 Task: Manage the "Account management" page setting.
Action: Mouse moved to (1241, 85)
Screenshot: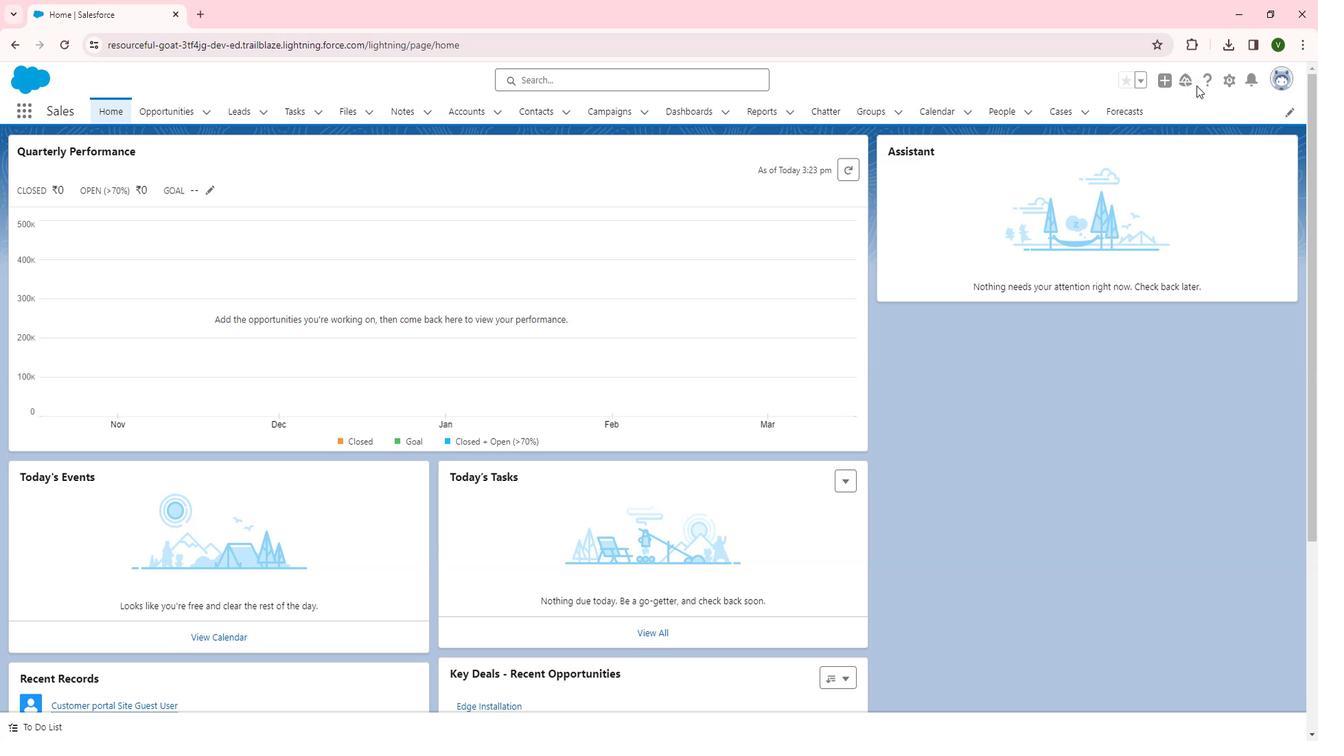 
Action: Mouse pressed left at (1241, 85)
Screenshot: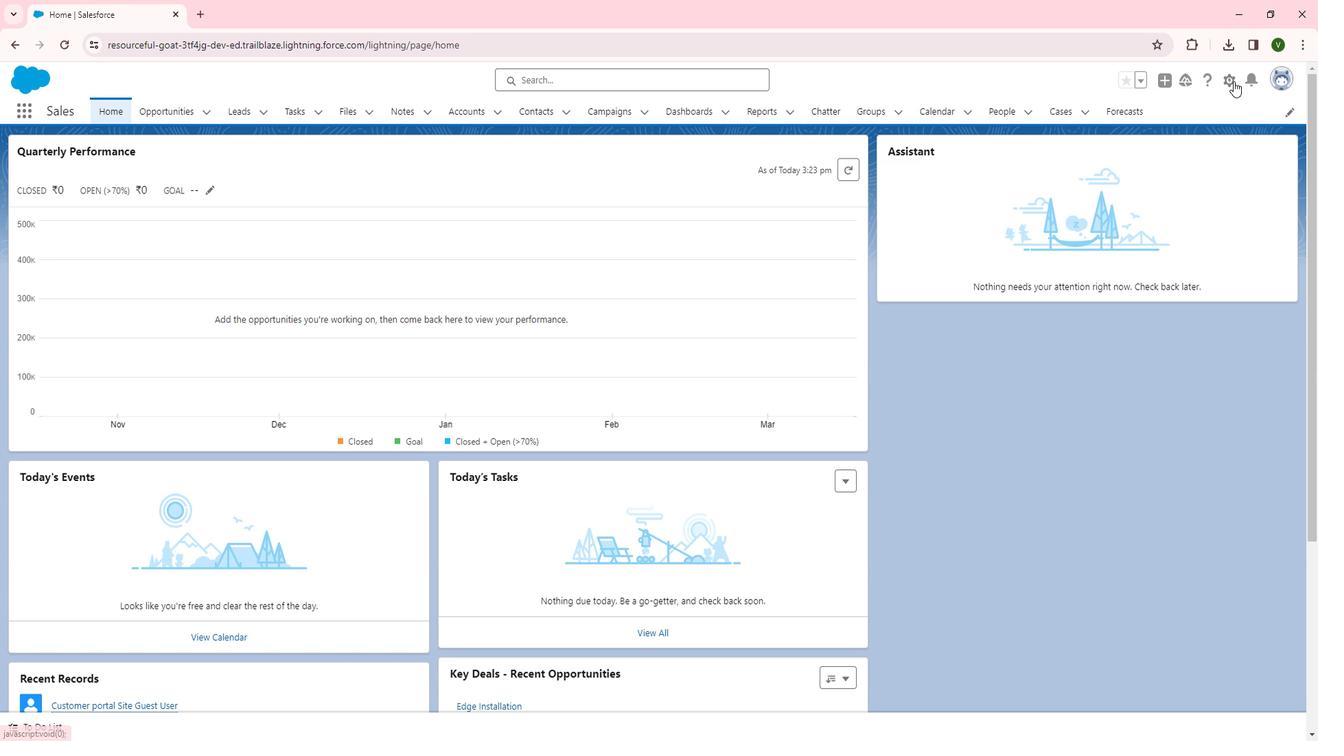 
Action: Mouse moved to (1210, 127)
Screenshot: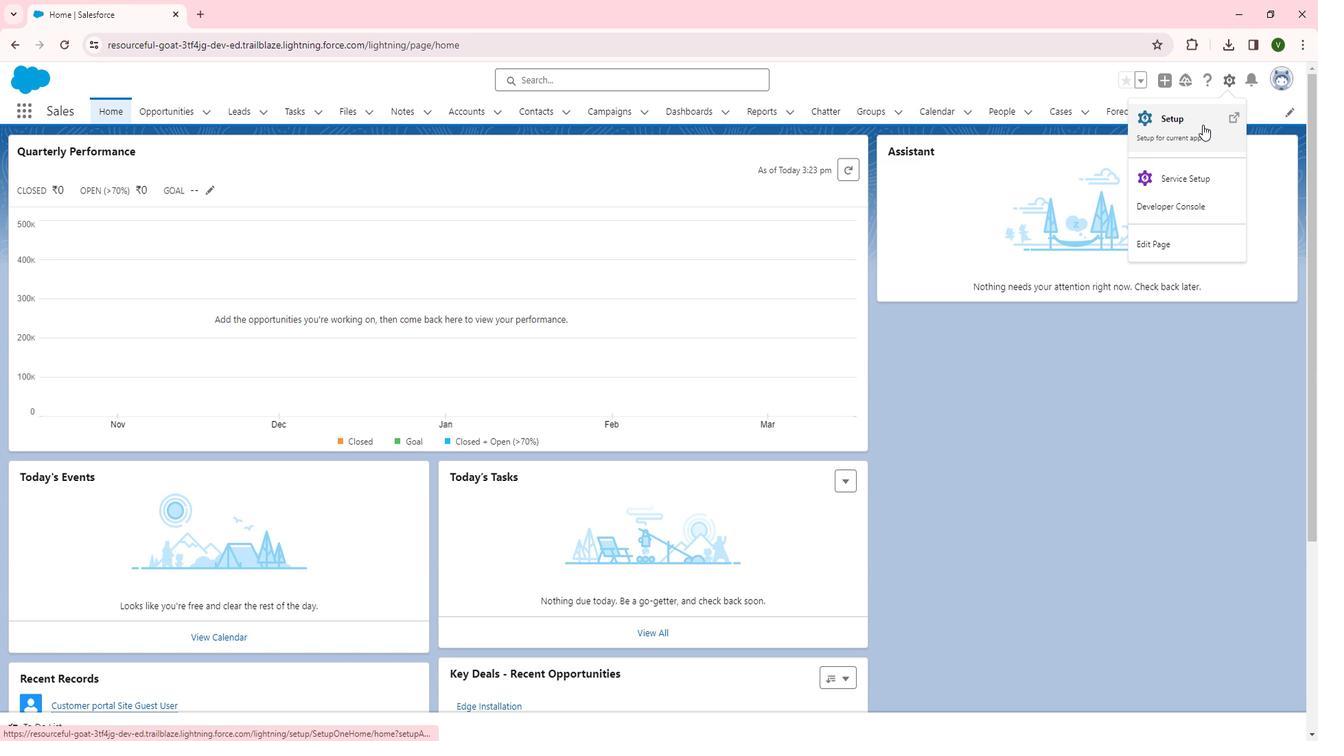 
Action: Mouse pressed left at (1210, 127)
Screenshot: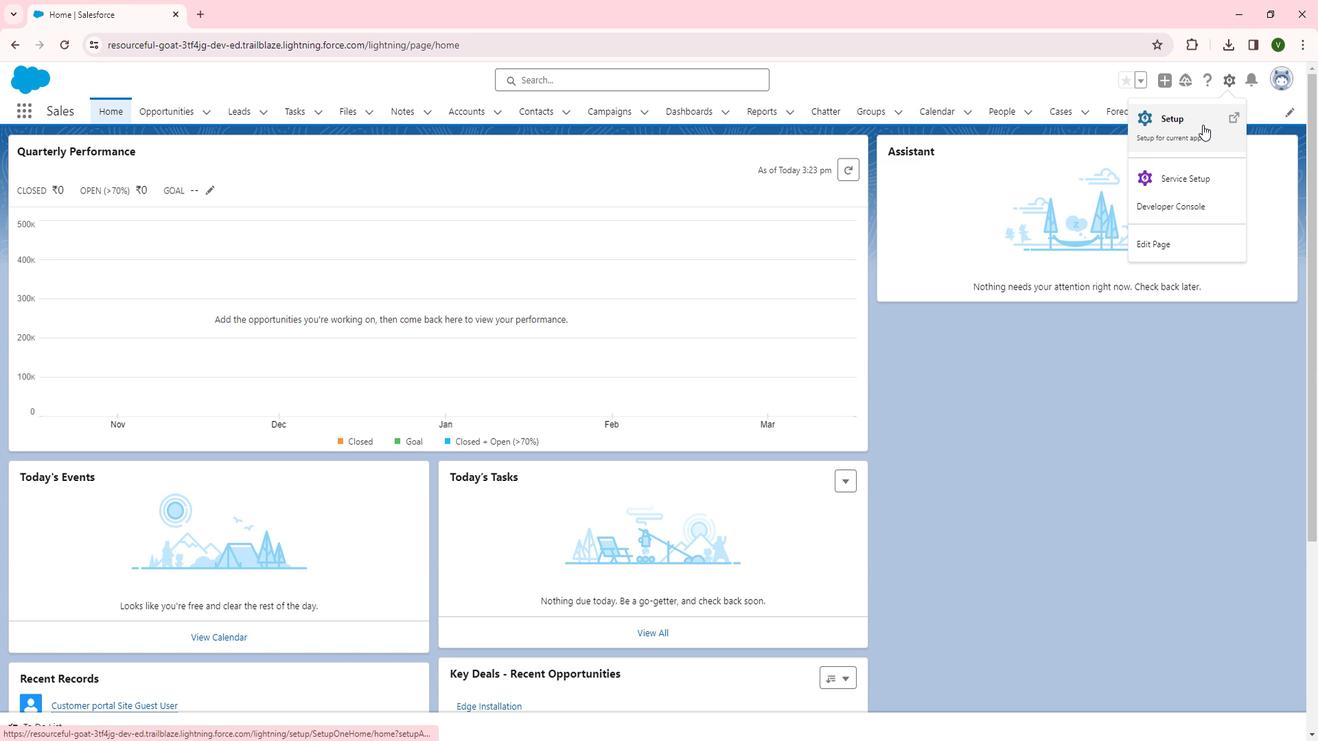 
Action: Mouse moved to (72, 436)
Screenshot: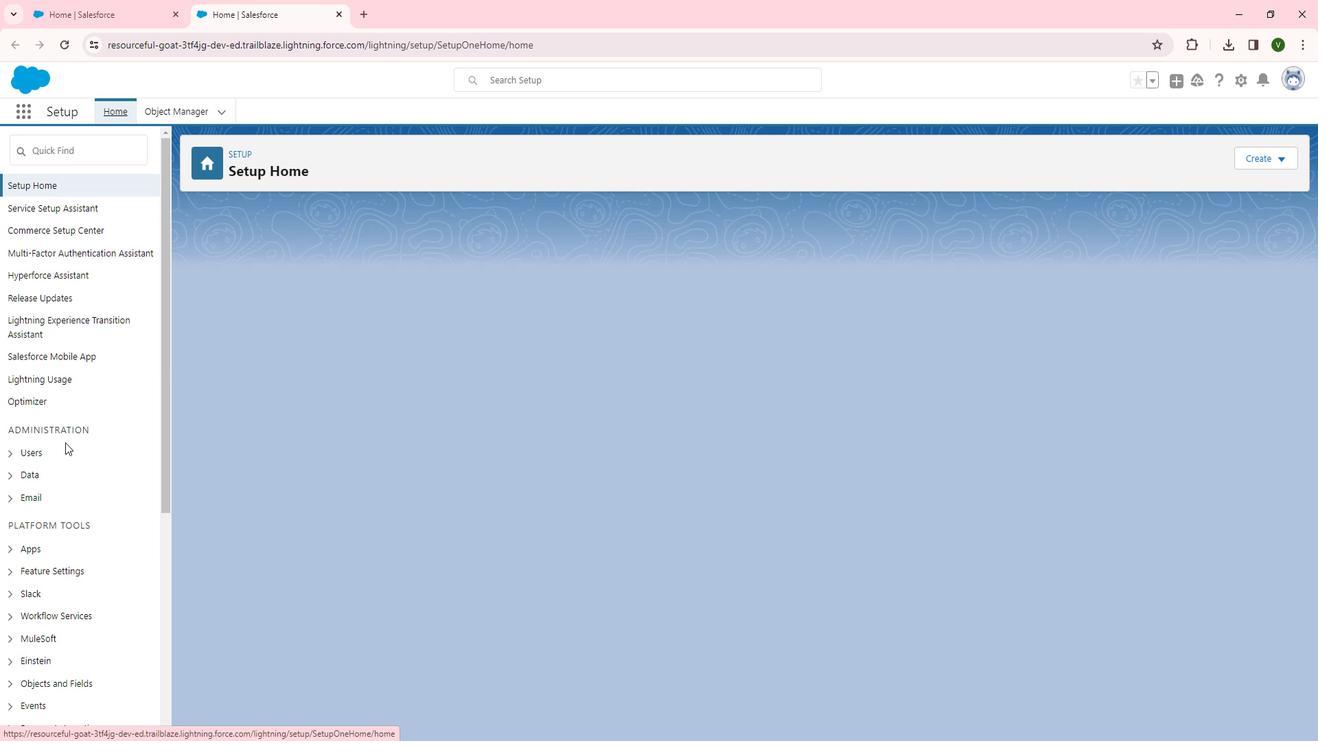 
Action: Mouse scrolled (72, 435) with delta (0, 0)
Screenshot: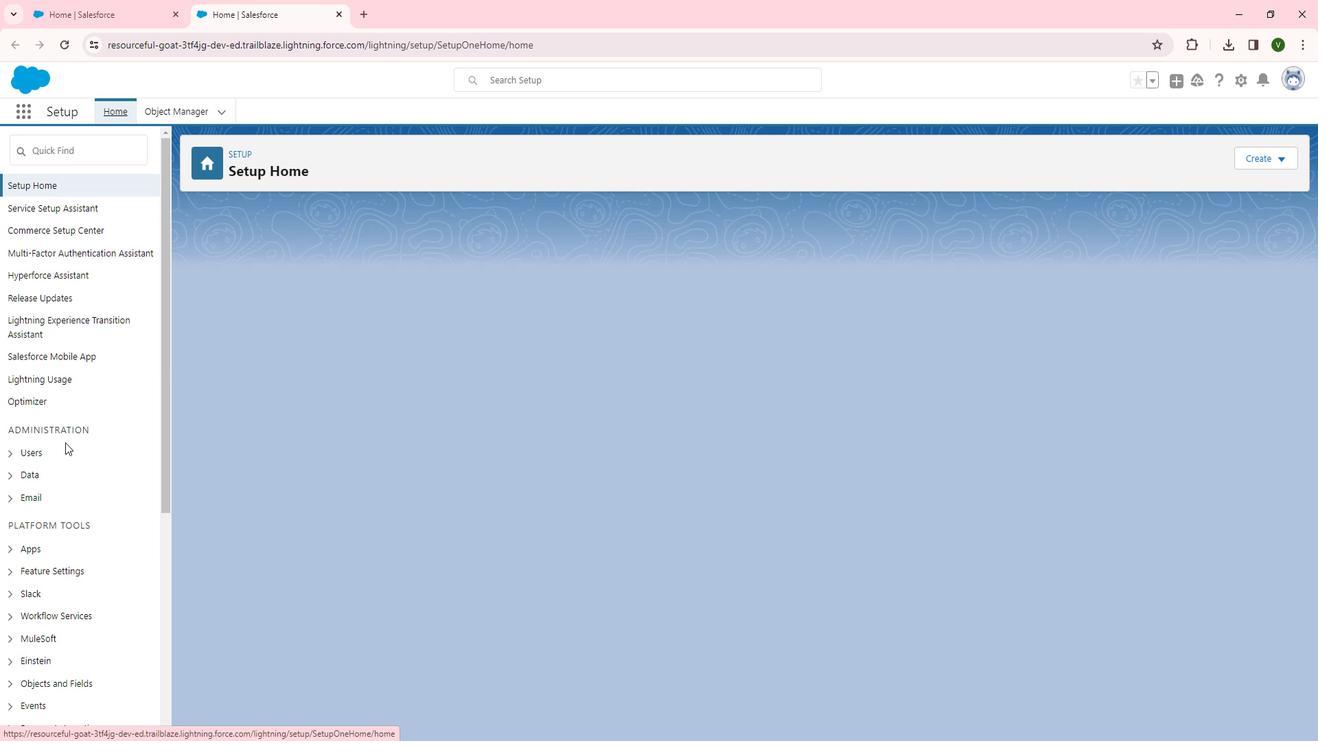 
Action: Mouse scrolled (72, 435) with delta (0, 0)
Screenshot: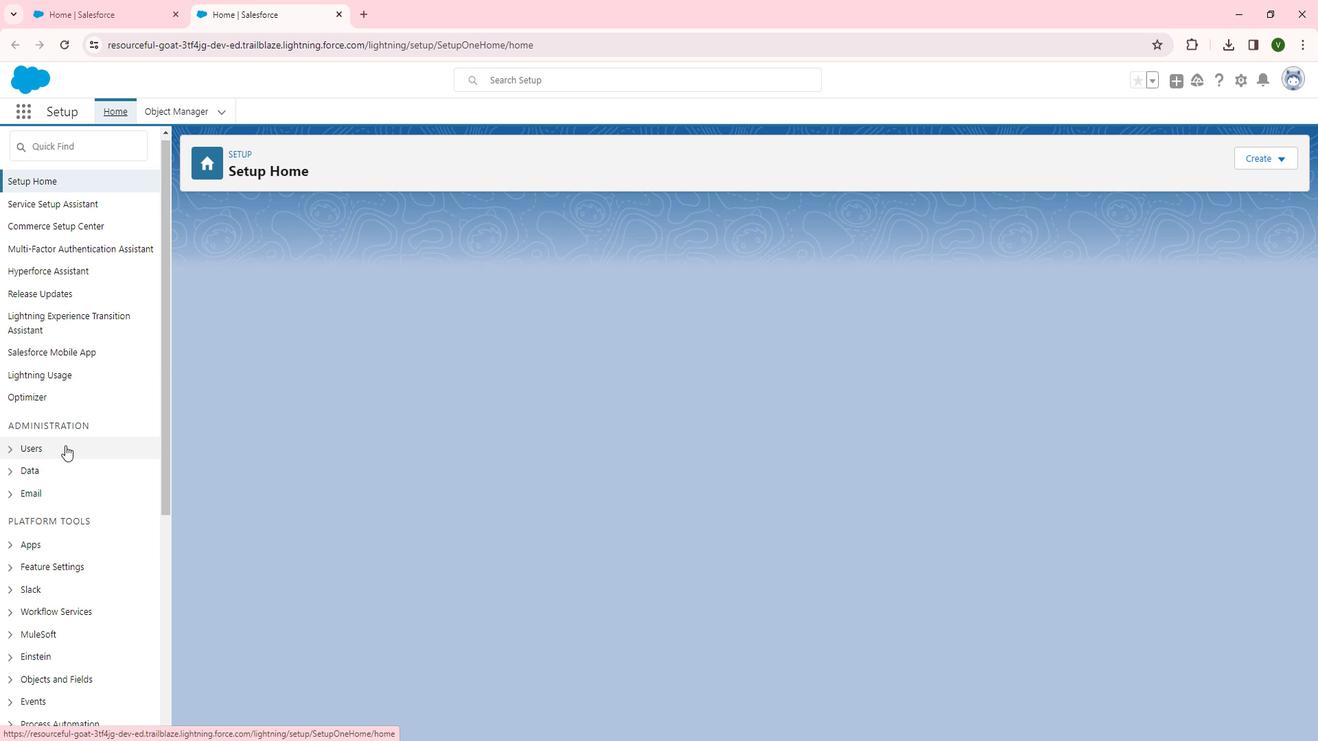
Action: Mouse scrolled (72, 435) with delta (0, 0)
Screenshot: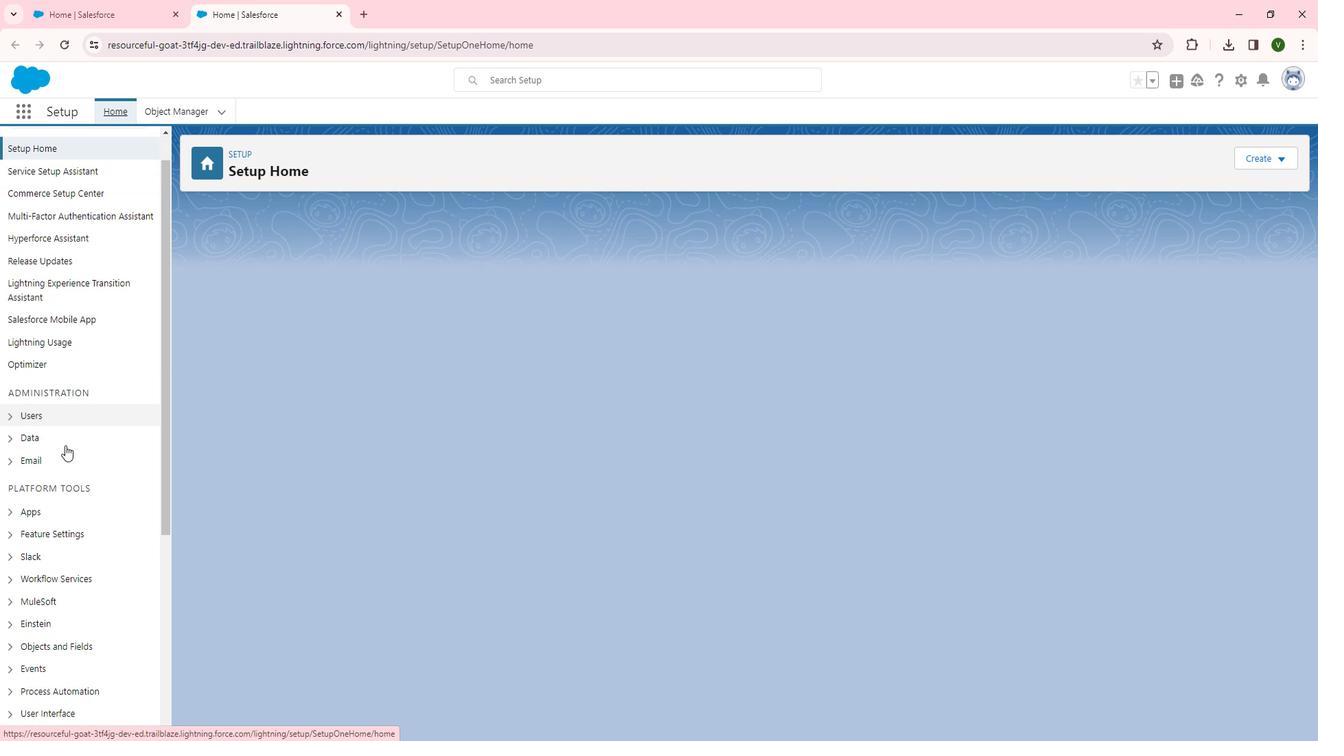 
Action: Mouse moved to (56, 351)
Screenshot: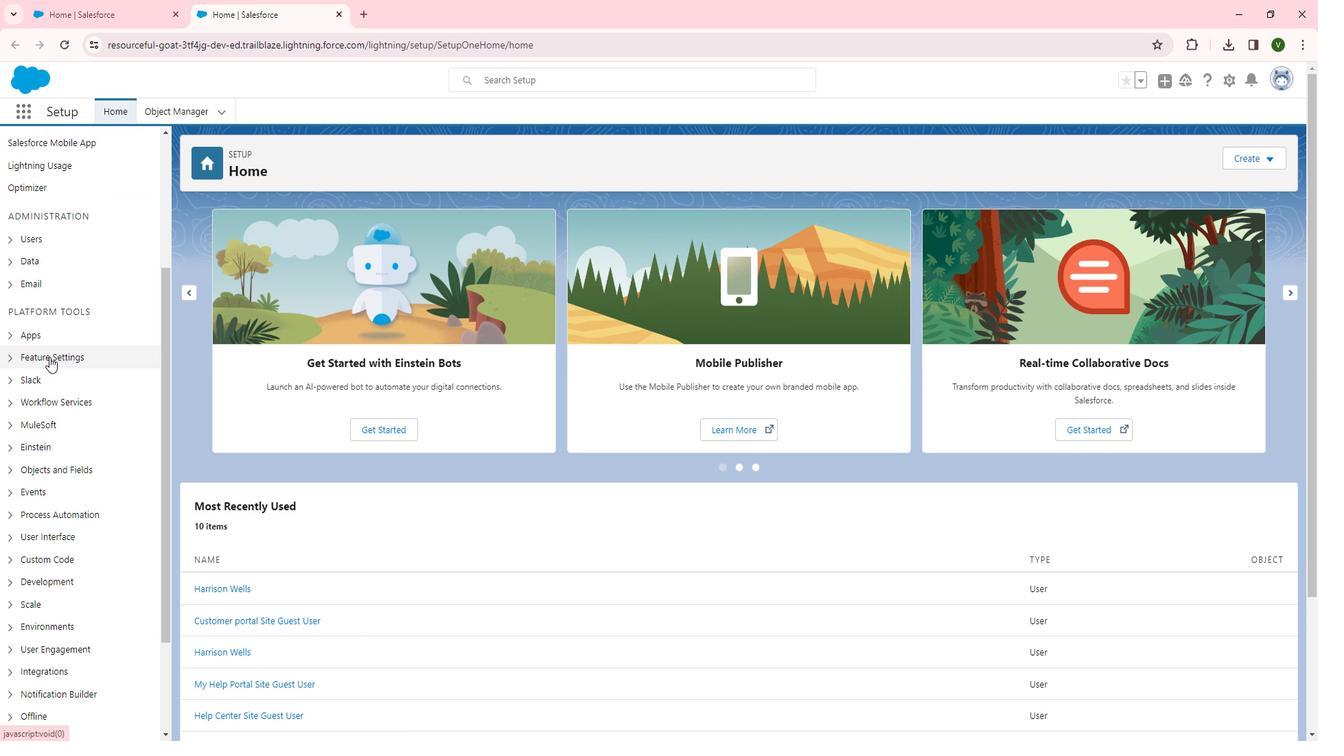 
Action: Mouse pressed left at (56, 351)
Screenshot: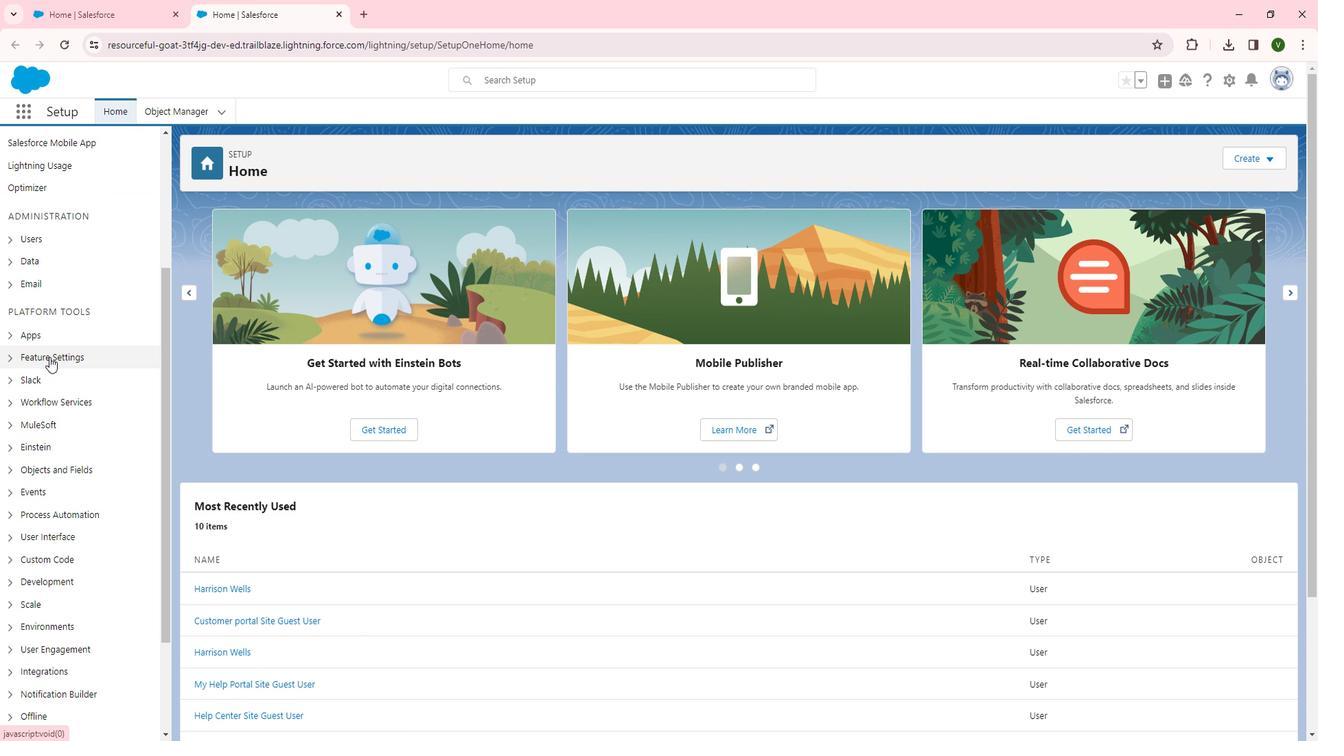 
Action: Mouse moved to (97, 407)
Screenshot: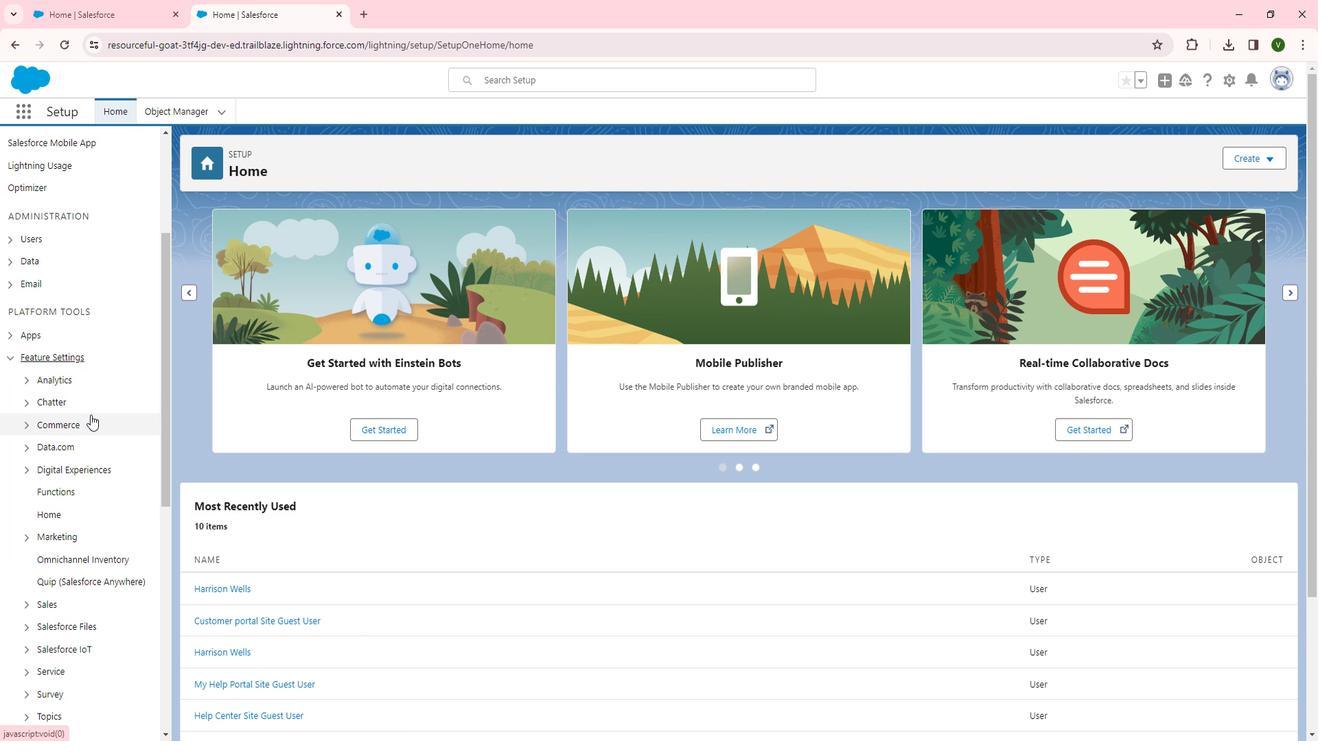 
Action: Mouse scrolled (97, 406) with delta (0, 0)
Screenshot: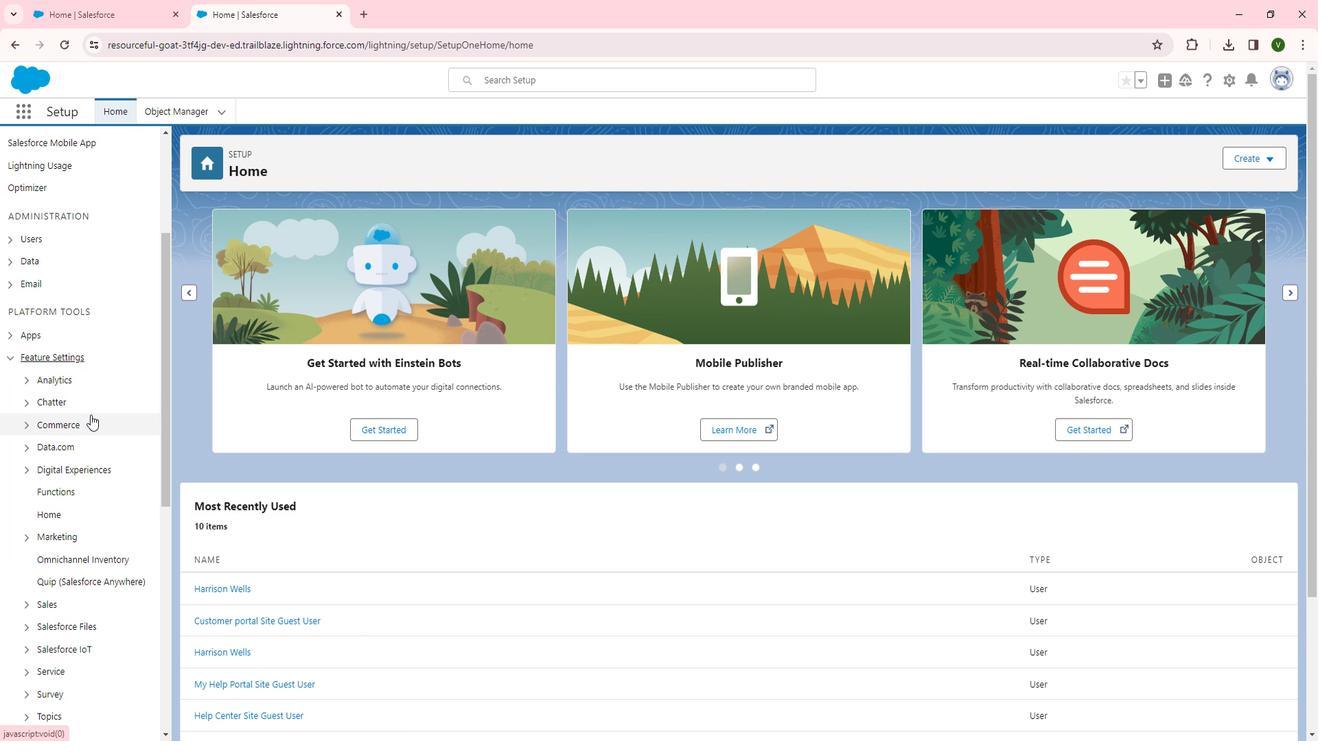 
Action: Mouse scrolled (97, 406) with delta (0, 0)
Screenshot: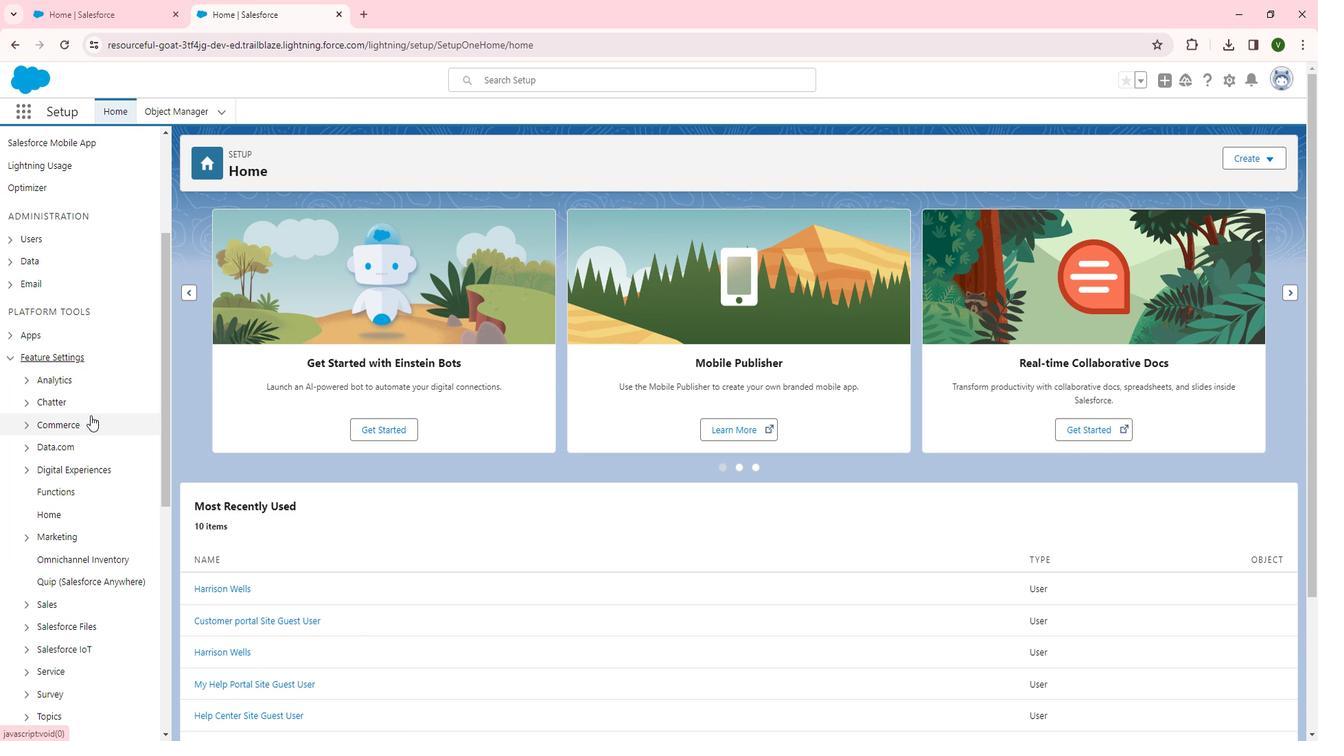 
Action: Mouse moved to (87, 324)
Screenshot: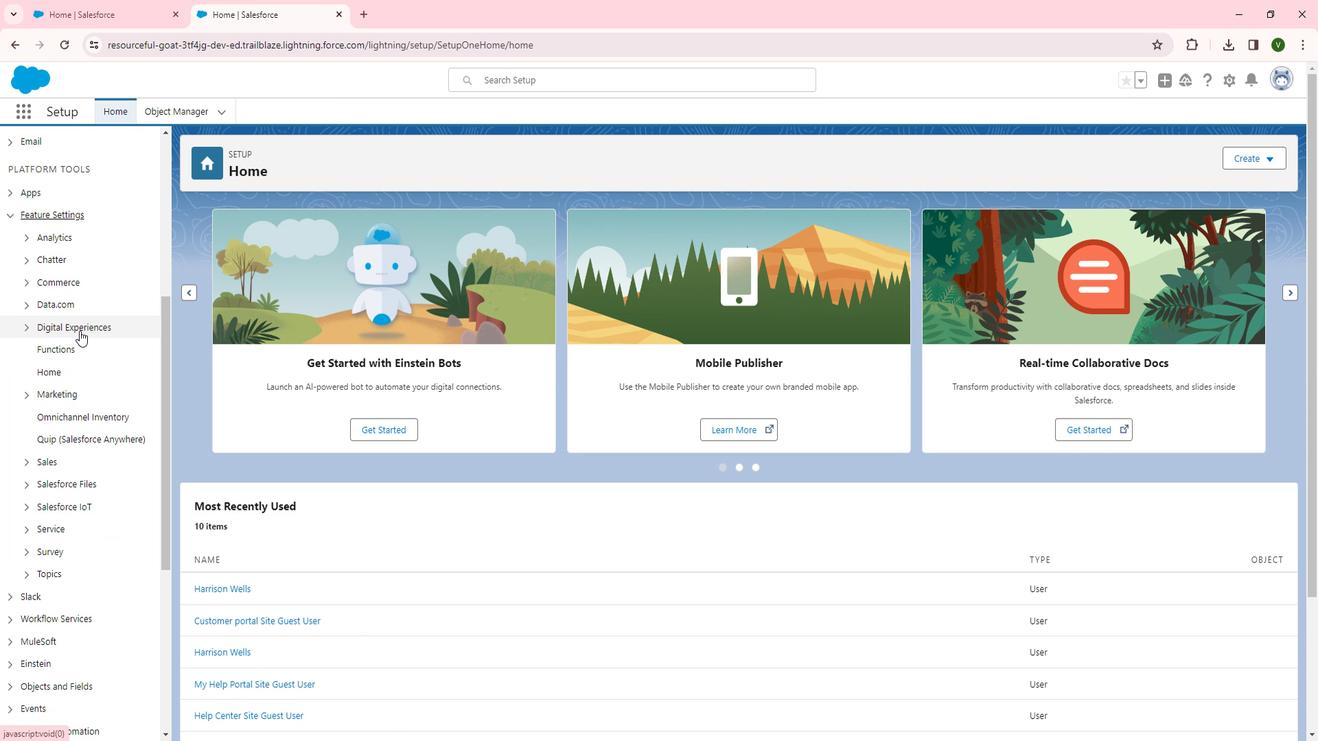 
Action: Mouse pressed left at (87, 324)
Screenshot: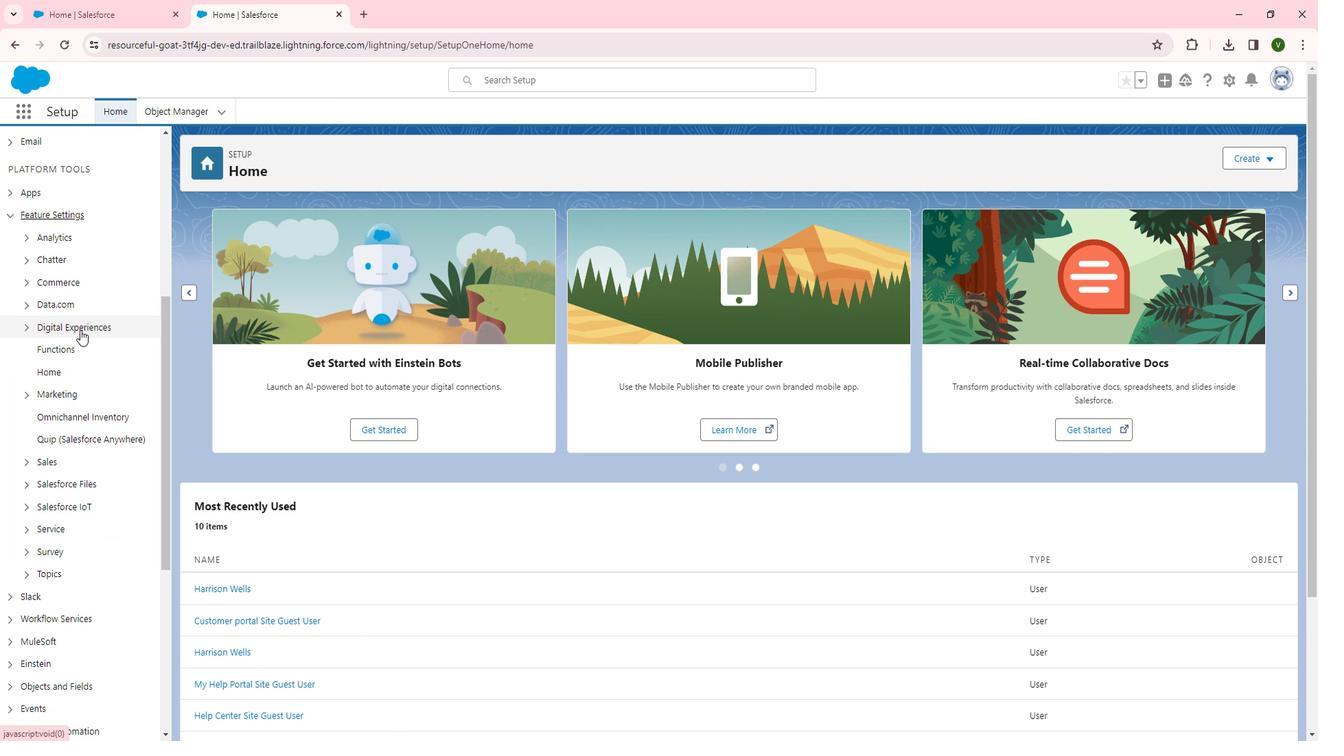 
Action: Mouse moved to (72, 346)
Screenshot: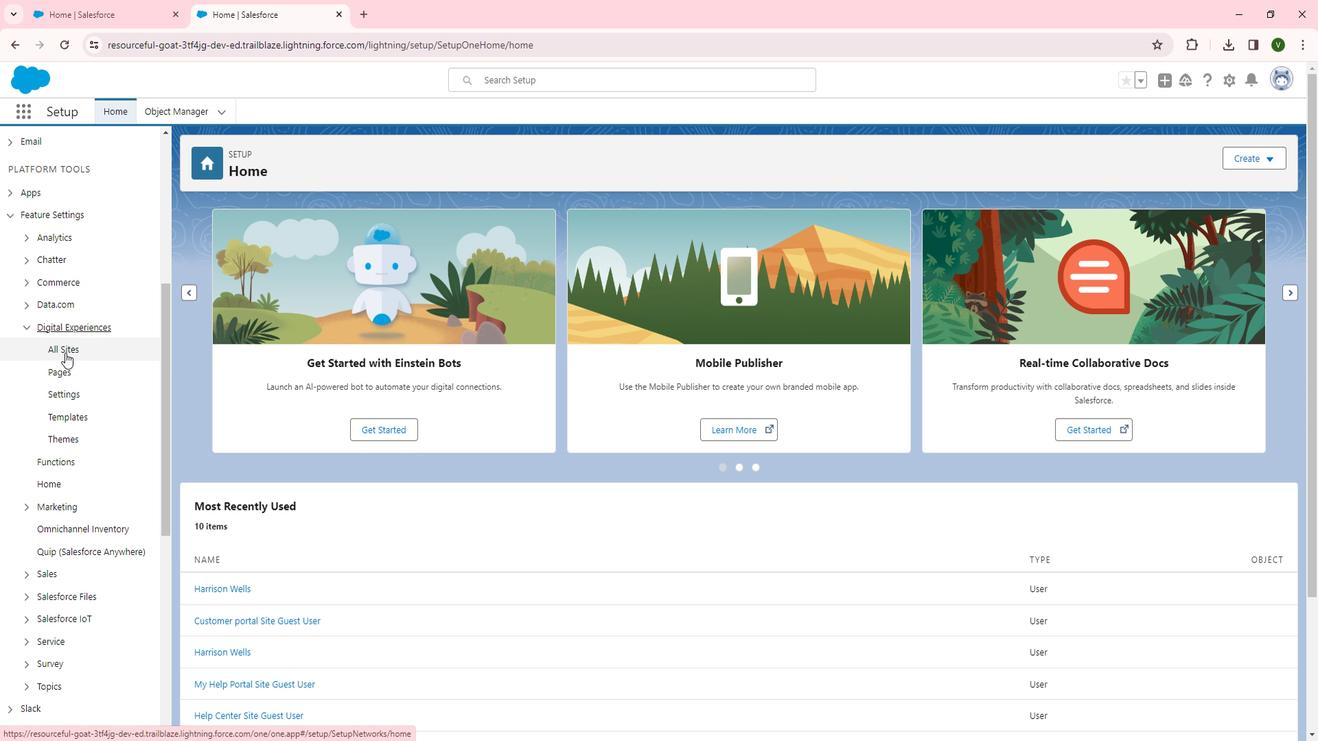
Action: Mouse pressed left at (72, 346)
Screenshot: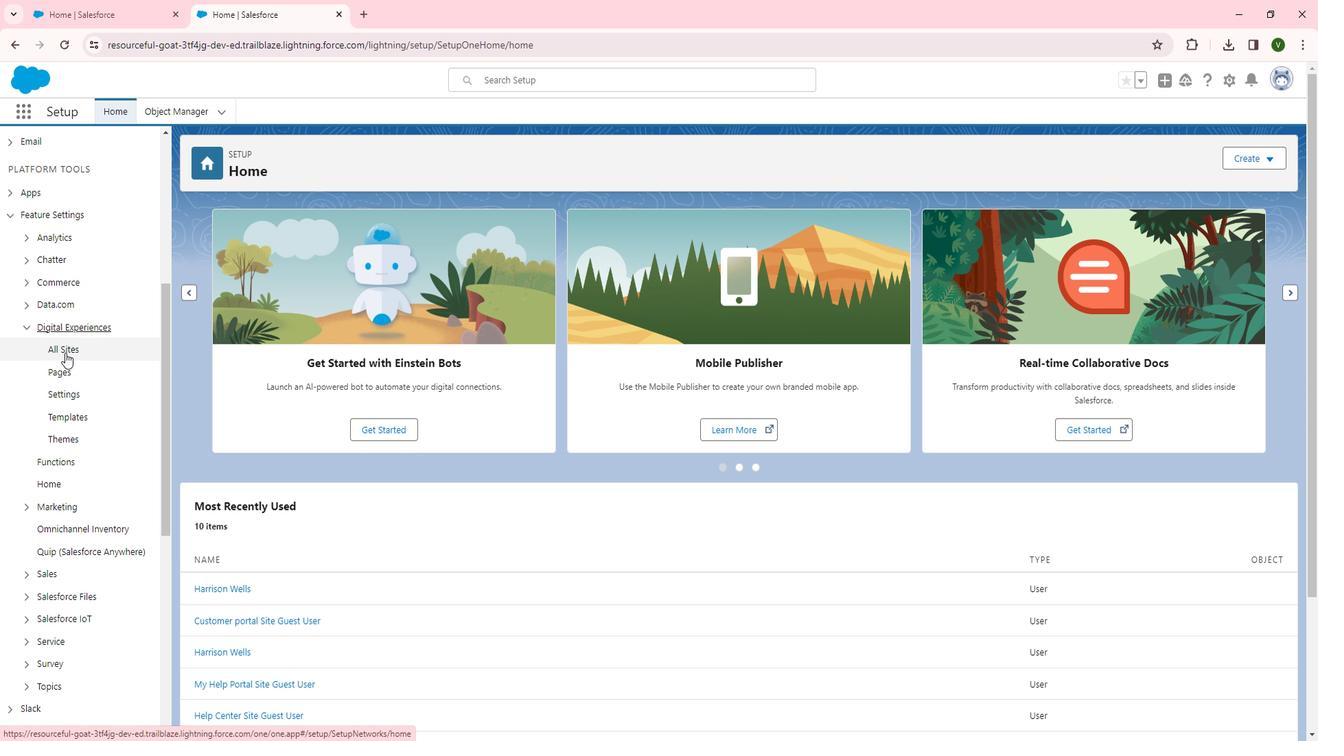 
Action: Mouse moved to (228, 357)
Screenshot: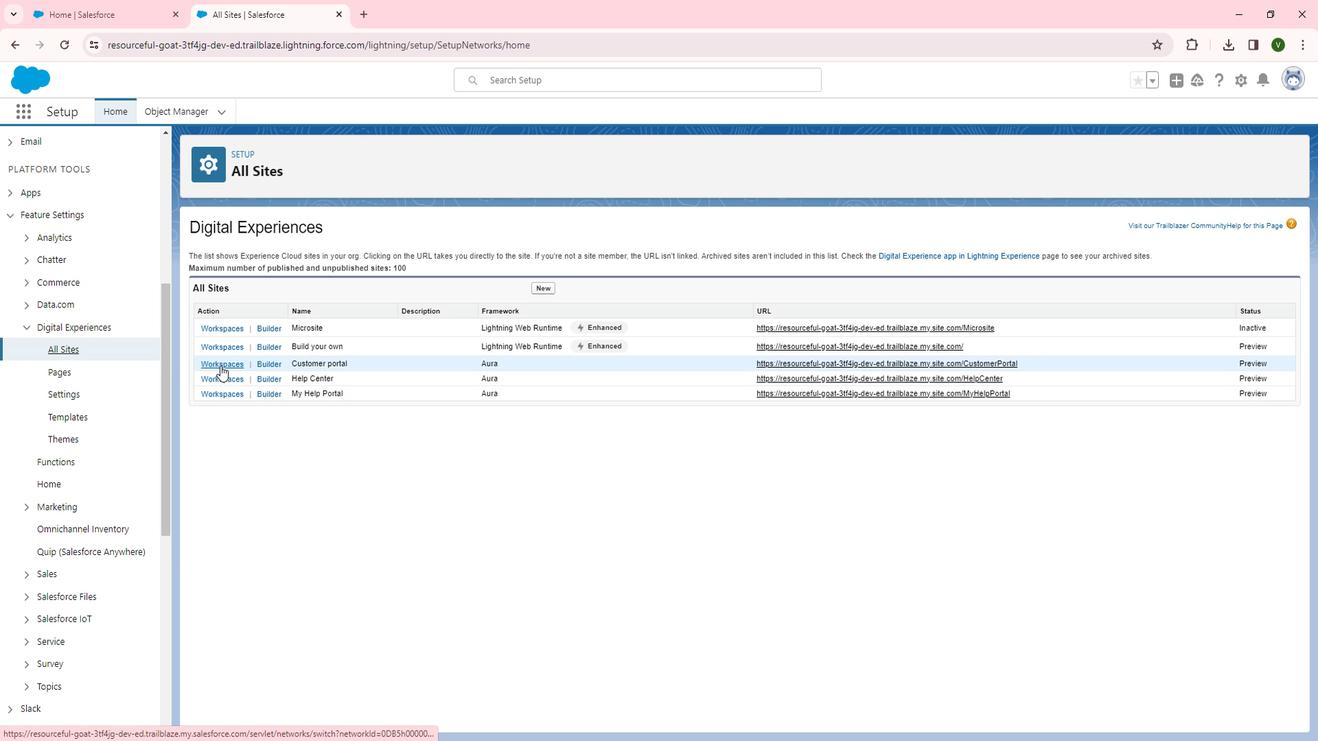 
Action: Mouse pressed left at (228, 357)
Screenshot: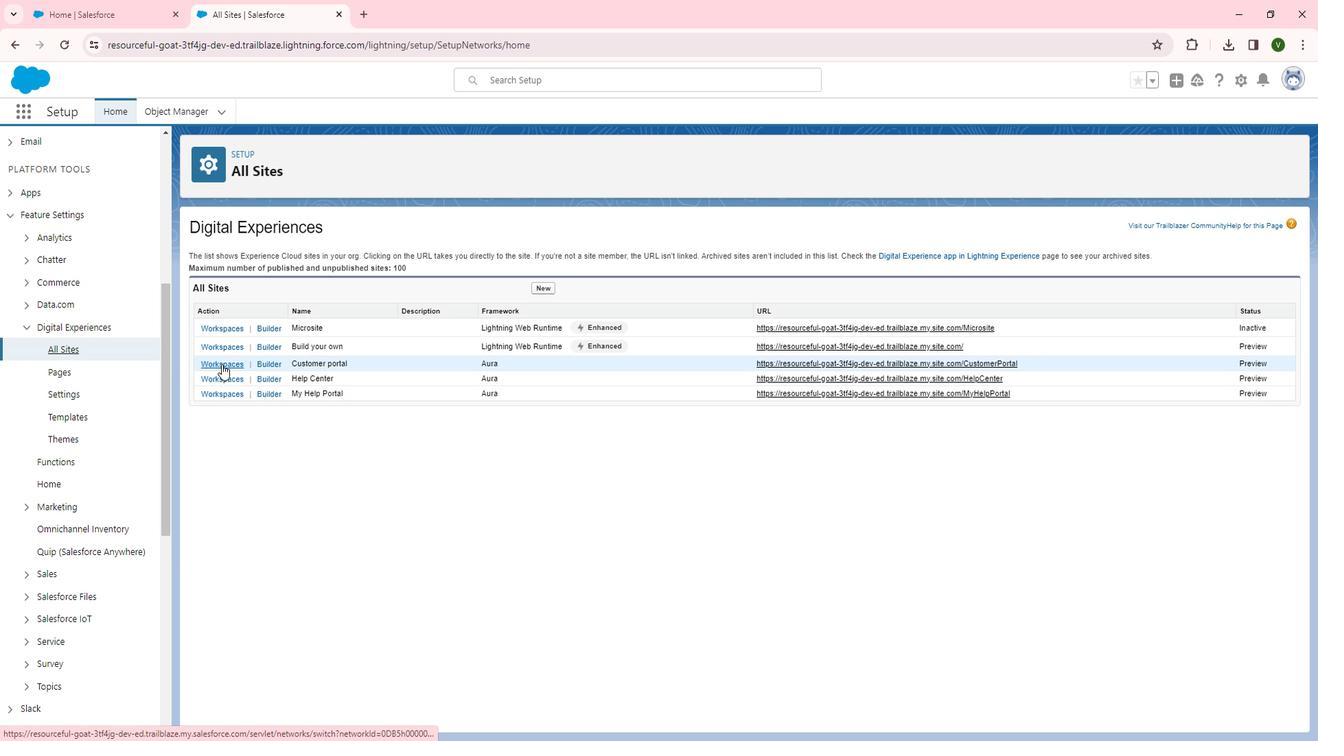 
Action: Mouse moved to (252, 341)
Screenshot: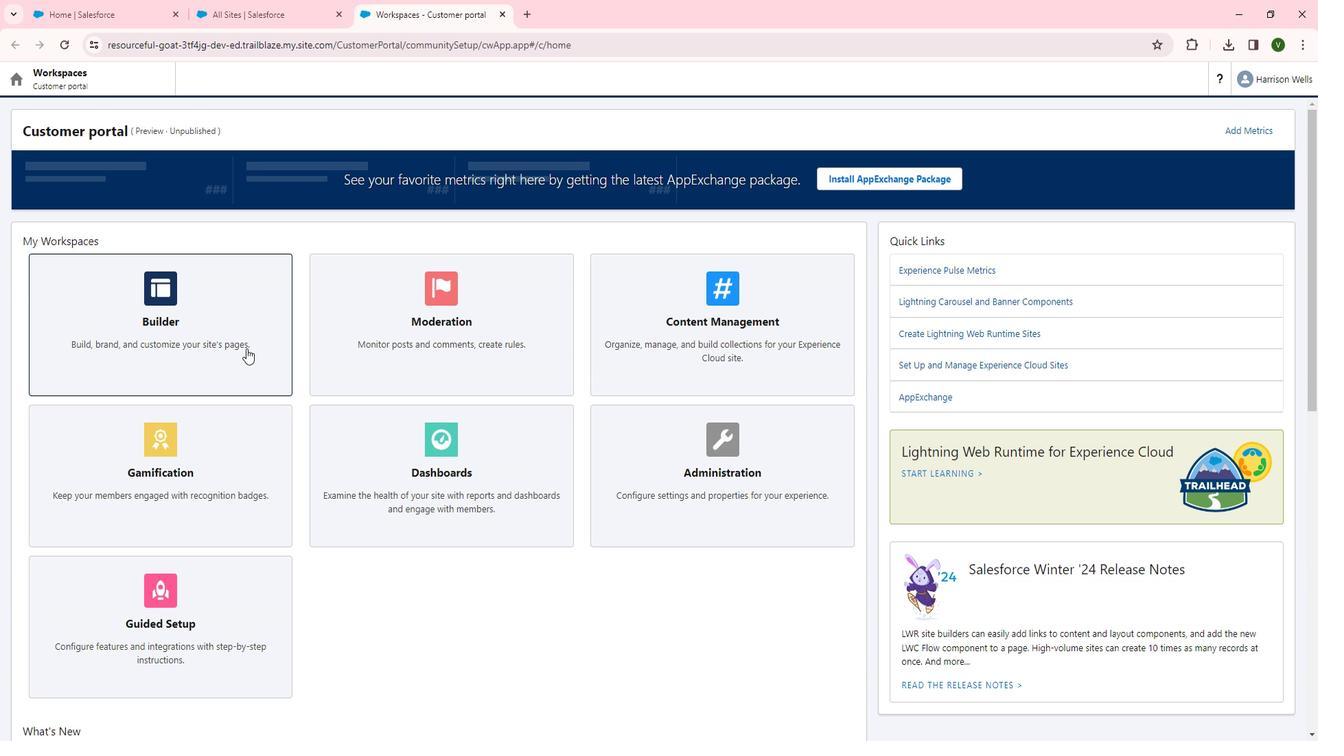 
Action: Mouse pressed left at (252, 341)
Screenshot: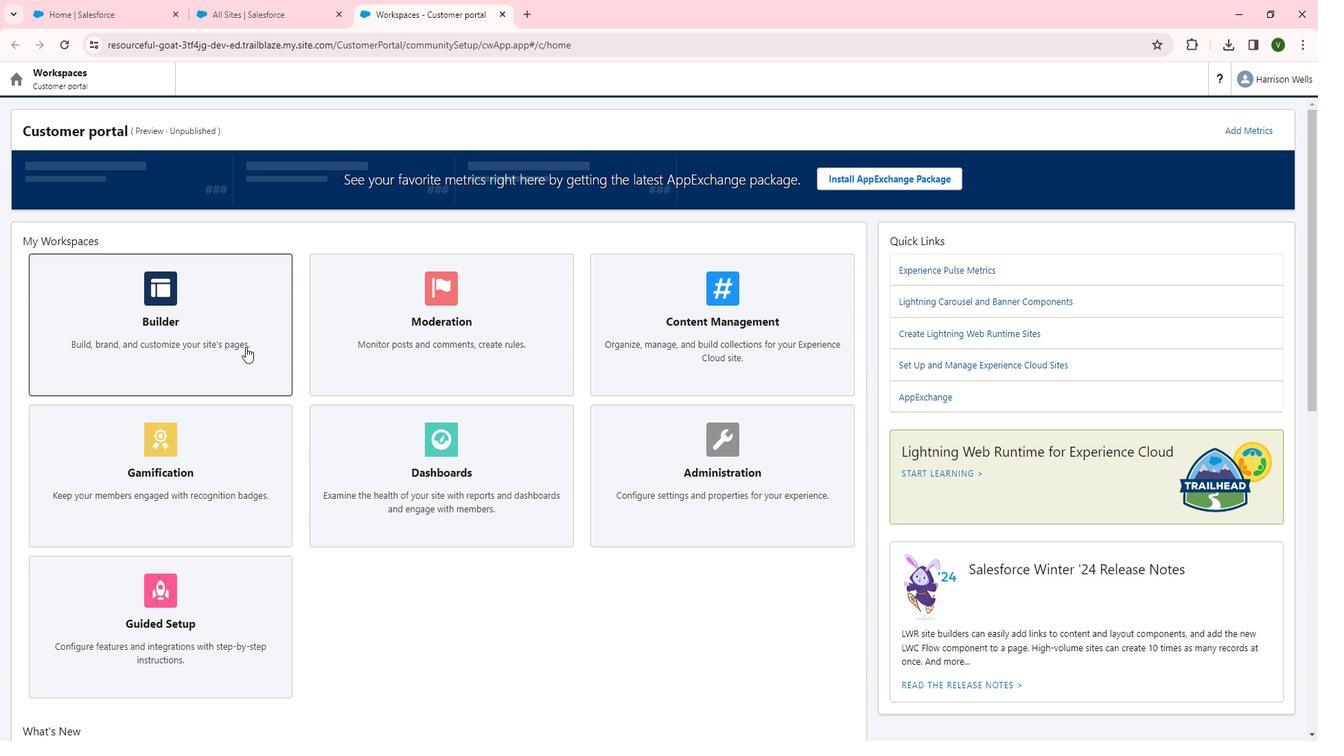 
Action: Mouse moved to (169, 85)
Screenshot: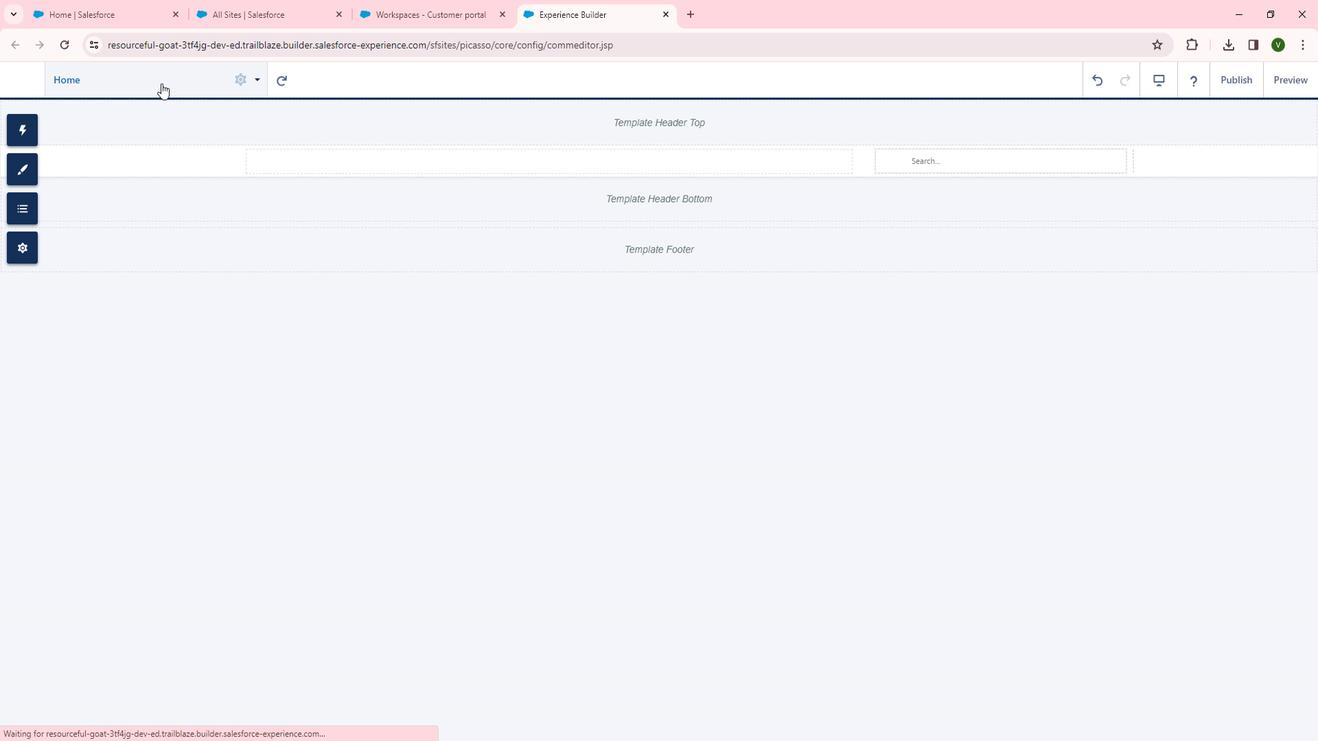 
Action: Mouse pressed left at (169, 85)
Screenshot: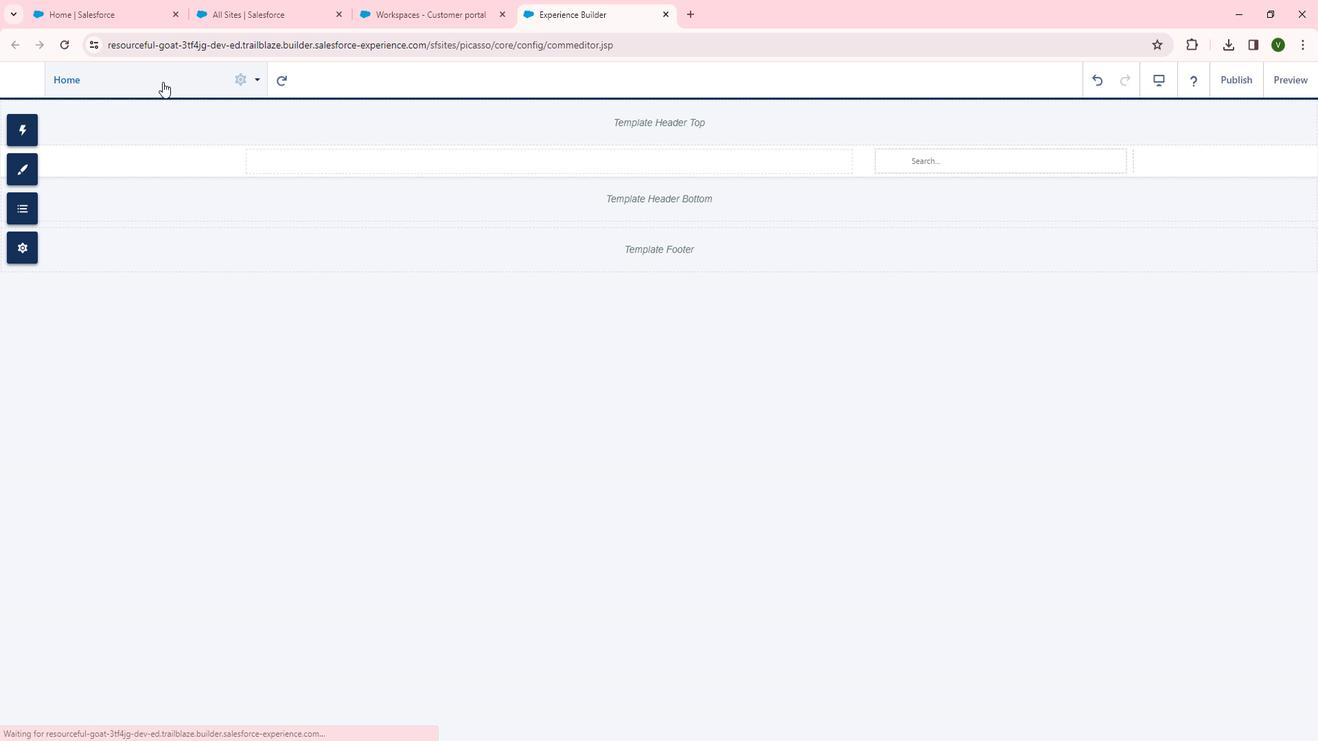 
Action: Mouse moved to (171, 231)
Screenshot: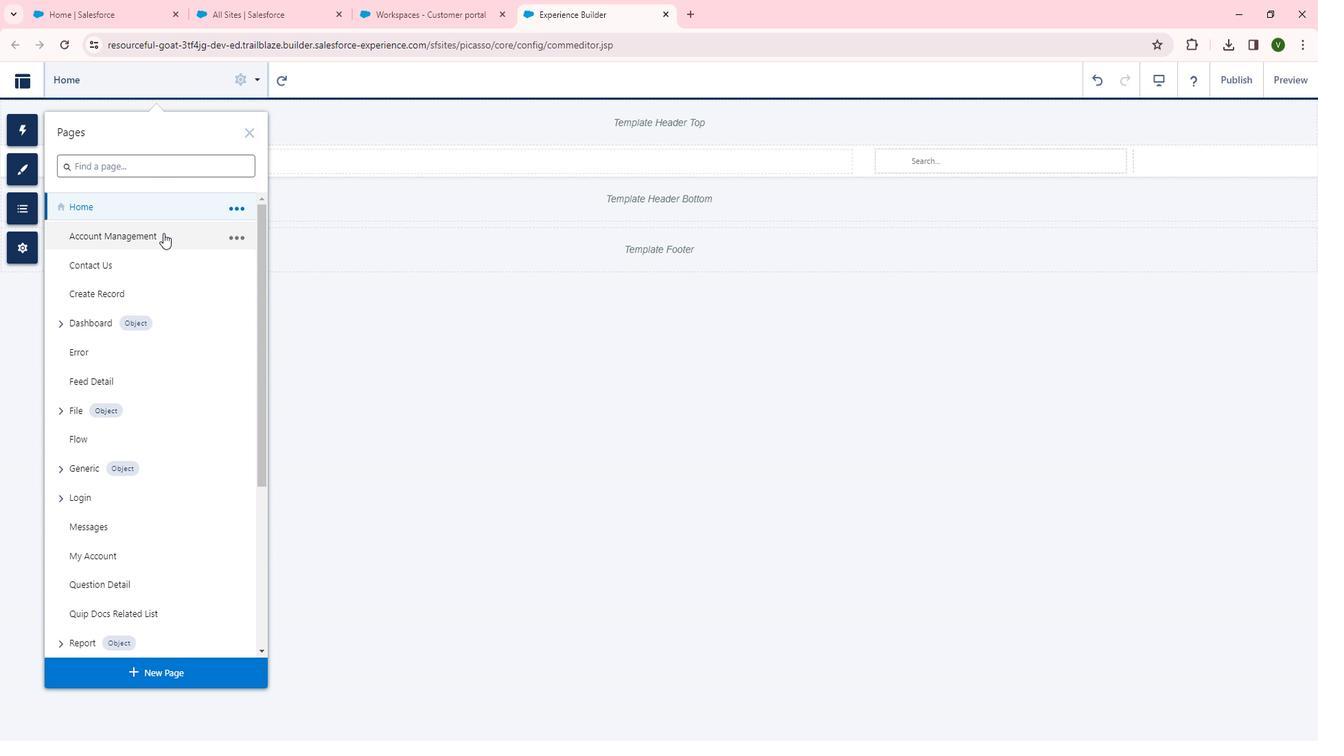 
Action: Mouse pressed left at (171, 231)
Screenshot: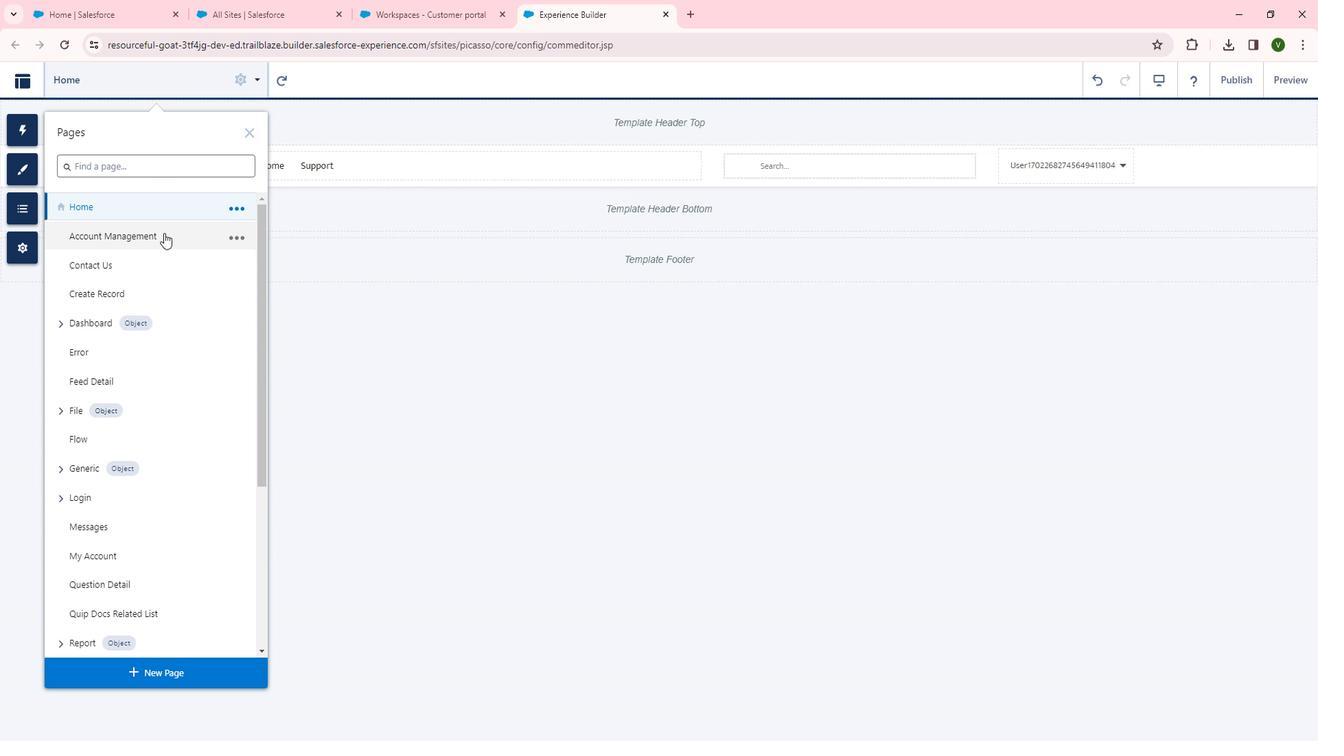 
Action: Mouse moved to (210, 80)
Screenshot: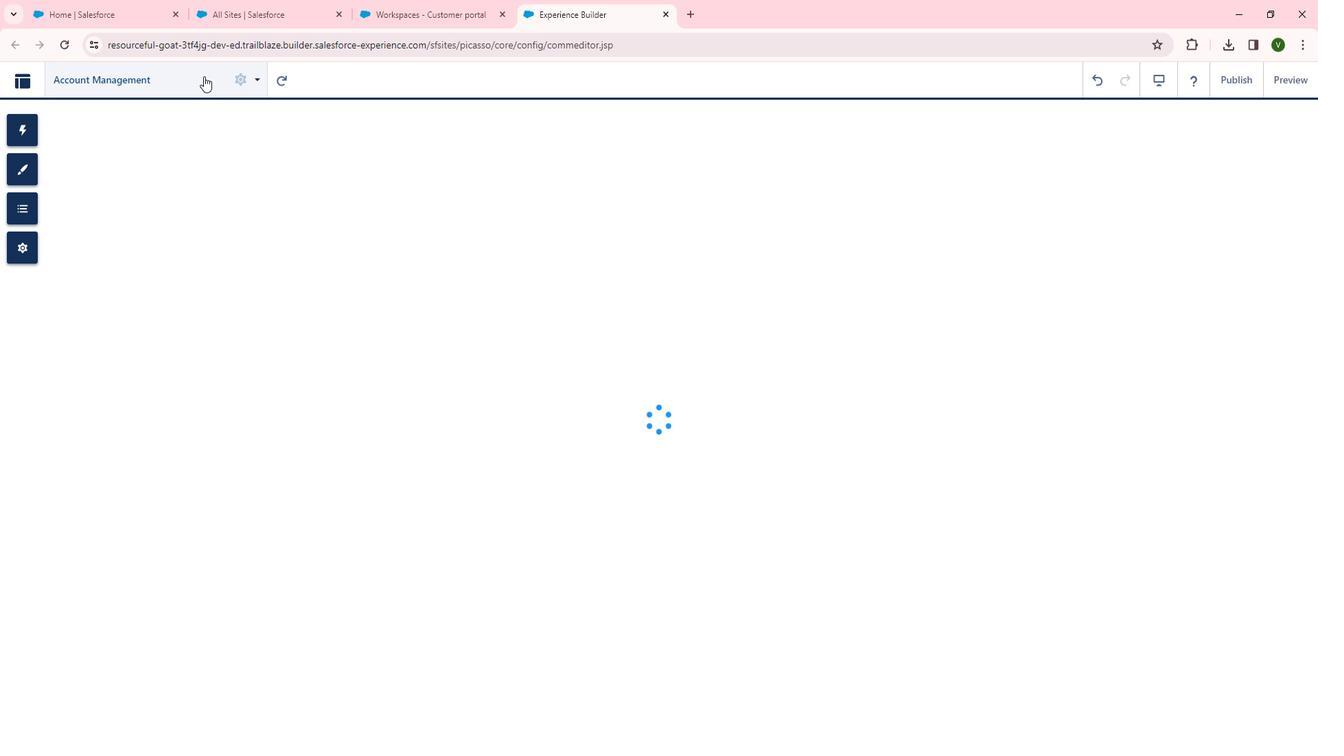 
Action: Mouse pressed left at (210, 80)
Screenshot: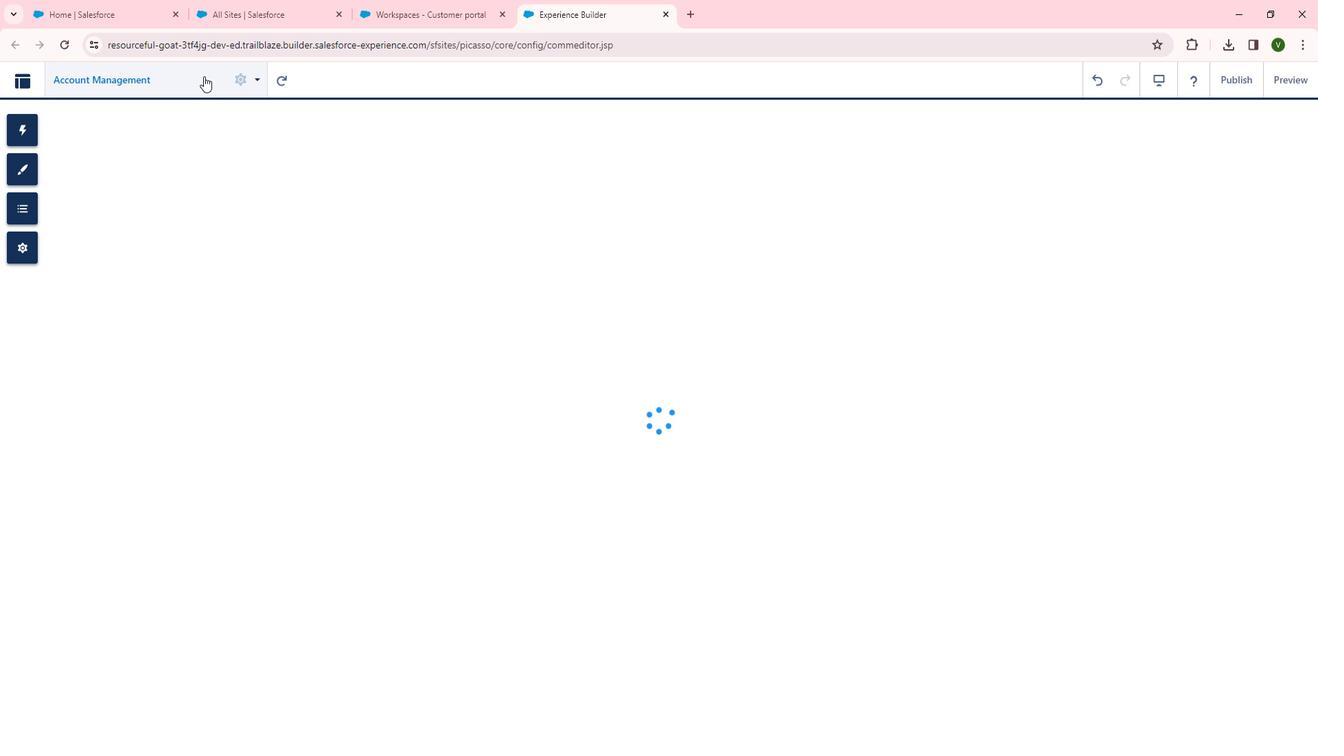 
Action: Mouse moved to (243, 204)
Screenshot: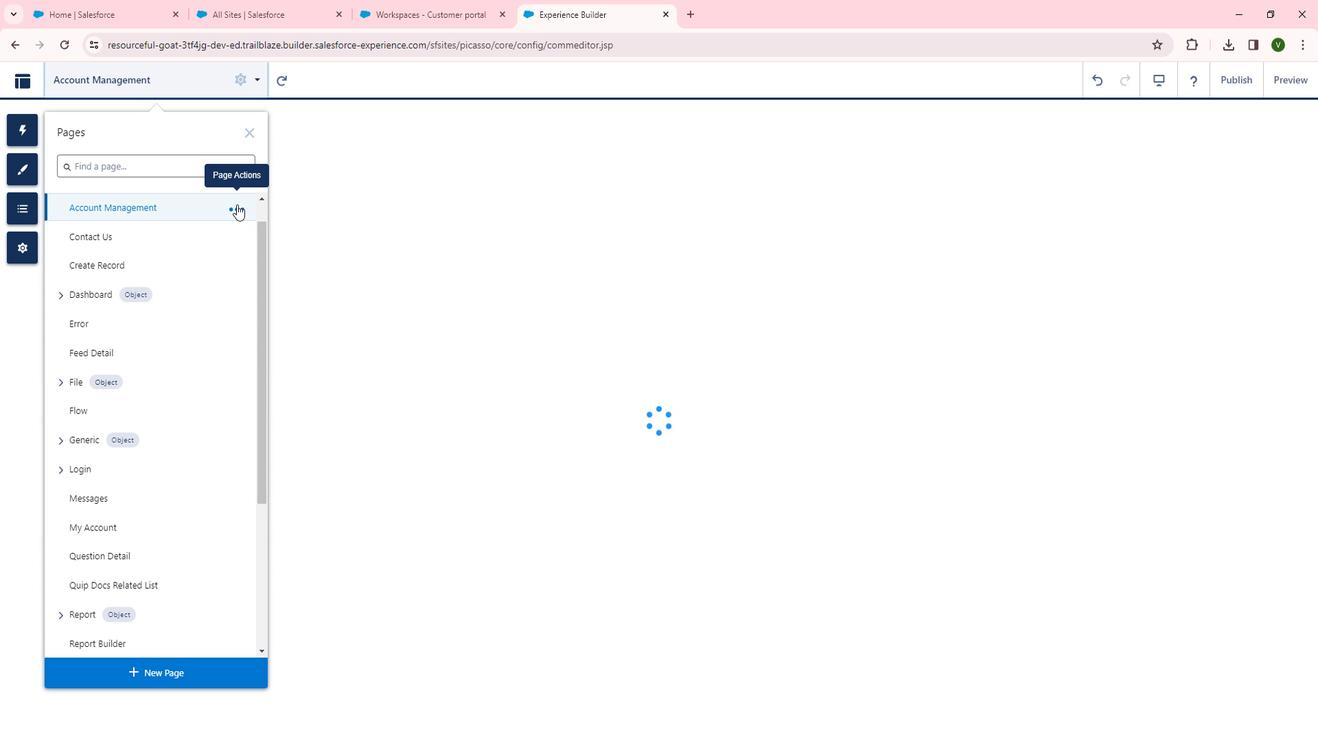 
Action: Mouse pressed left at (243, 204)
Screenshot: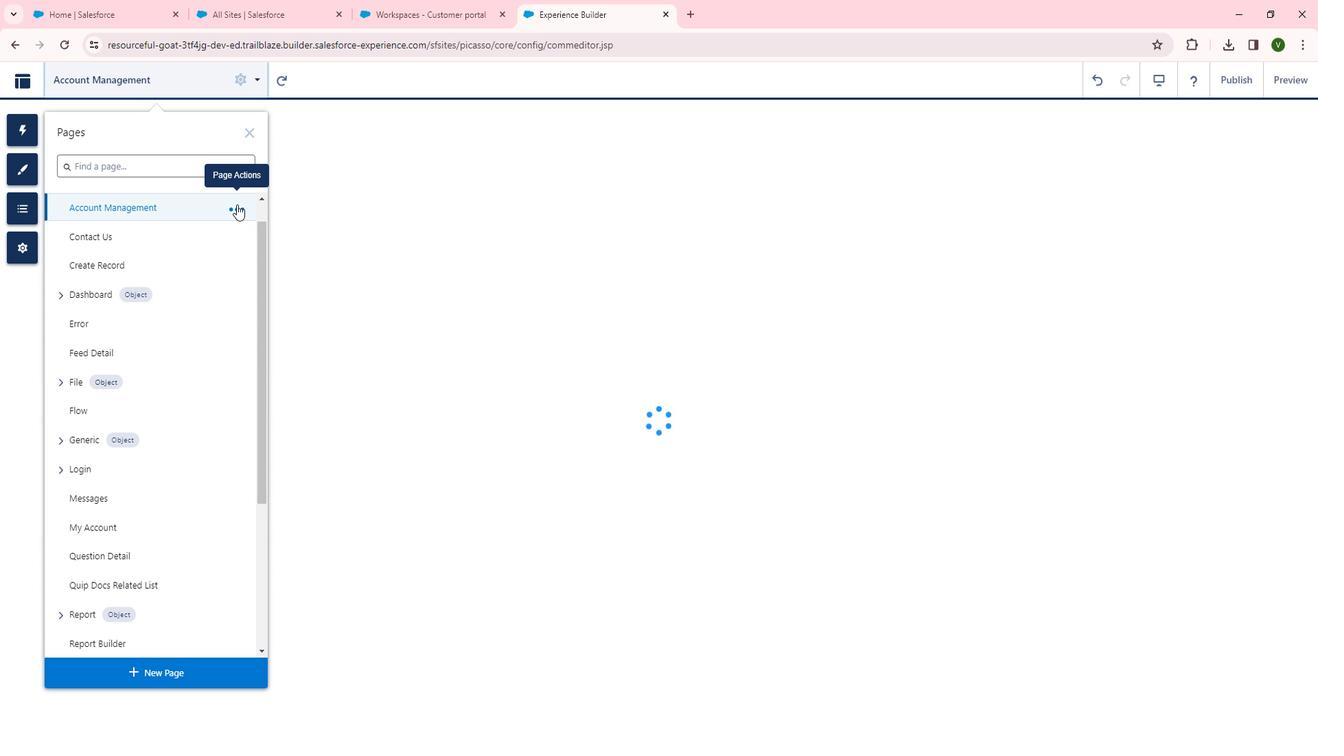 
Action: Mouse moved to (340, 184)
Screenshot: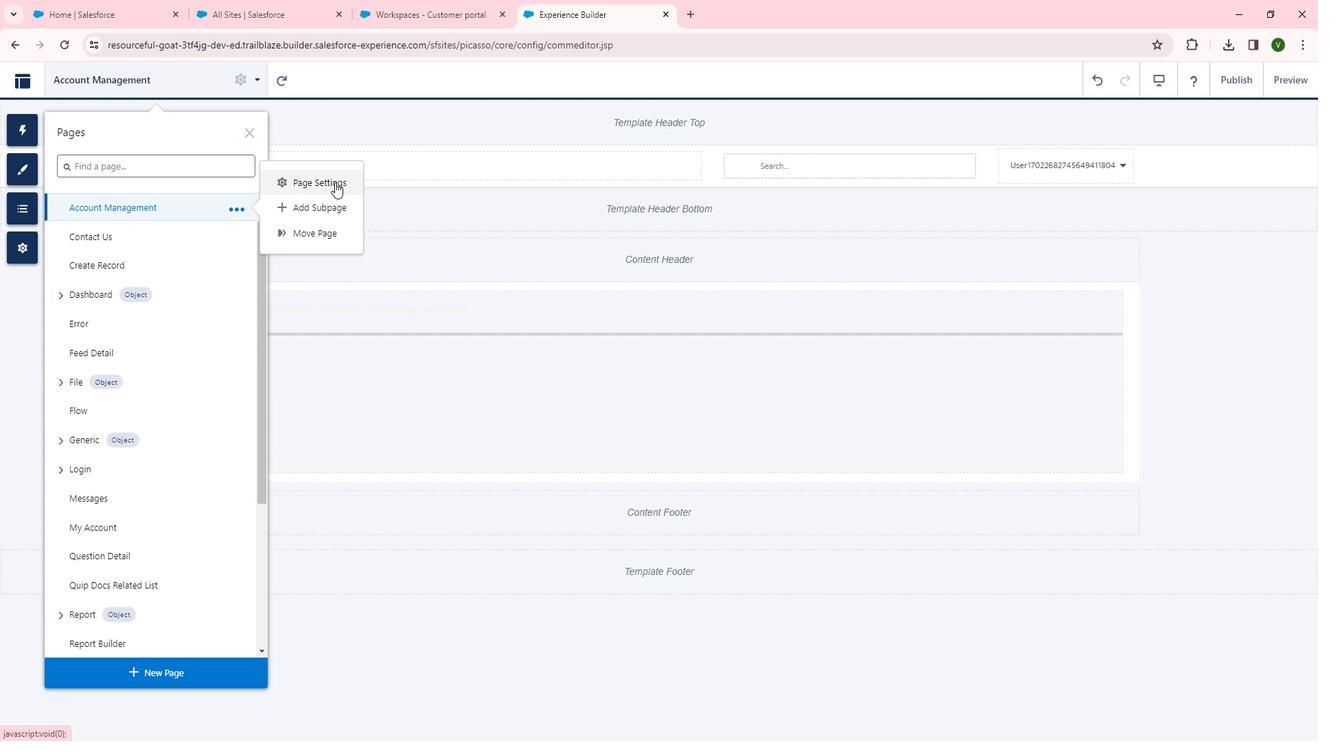 
Action: Mouse pressed left at (340, 184)
Screenshot: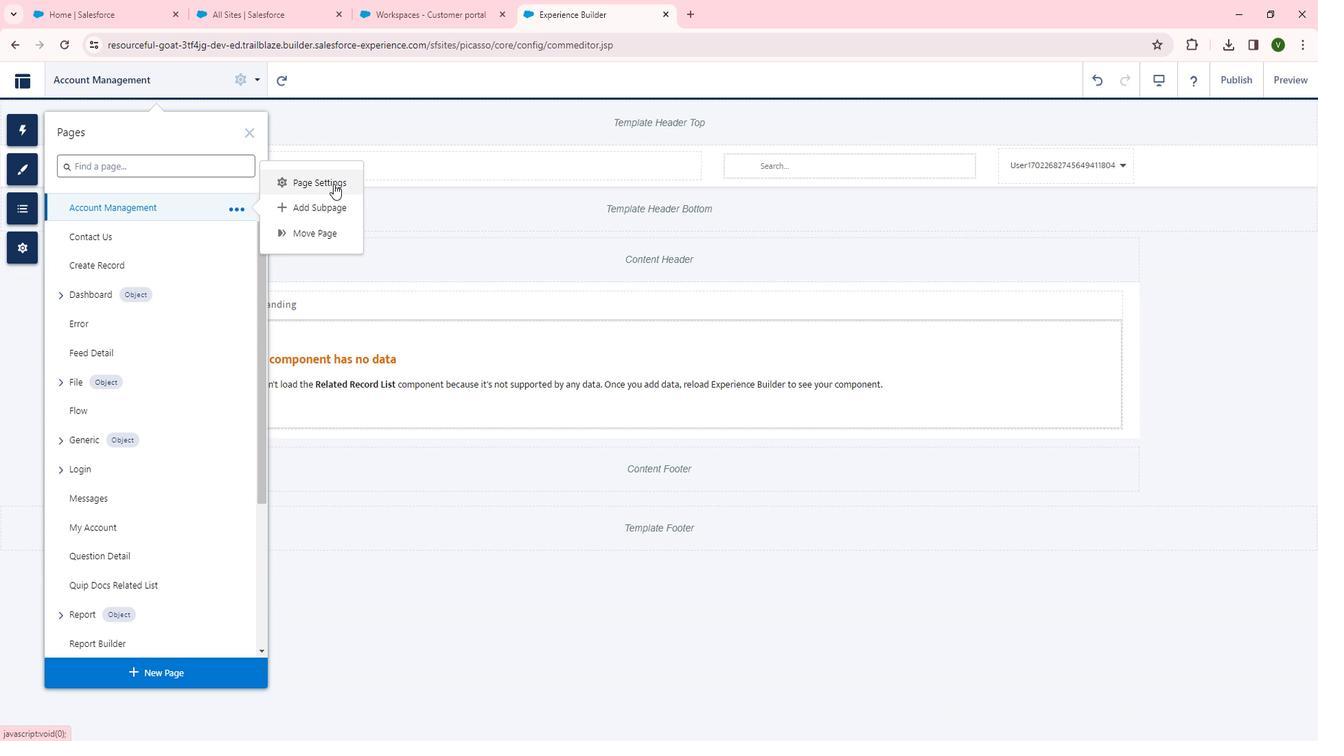 
Action: Mouse moved to (421, 427)
Screenshot: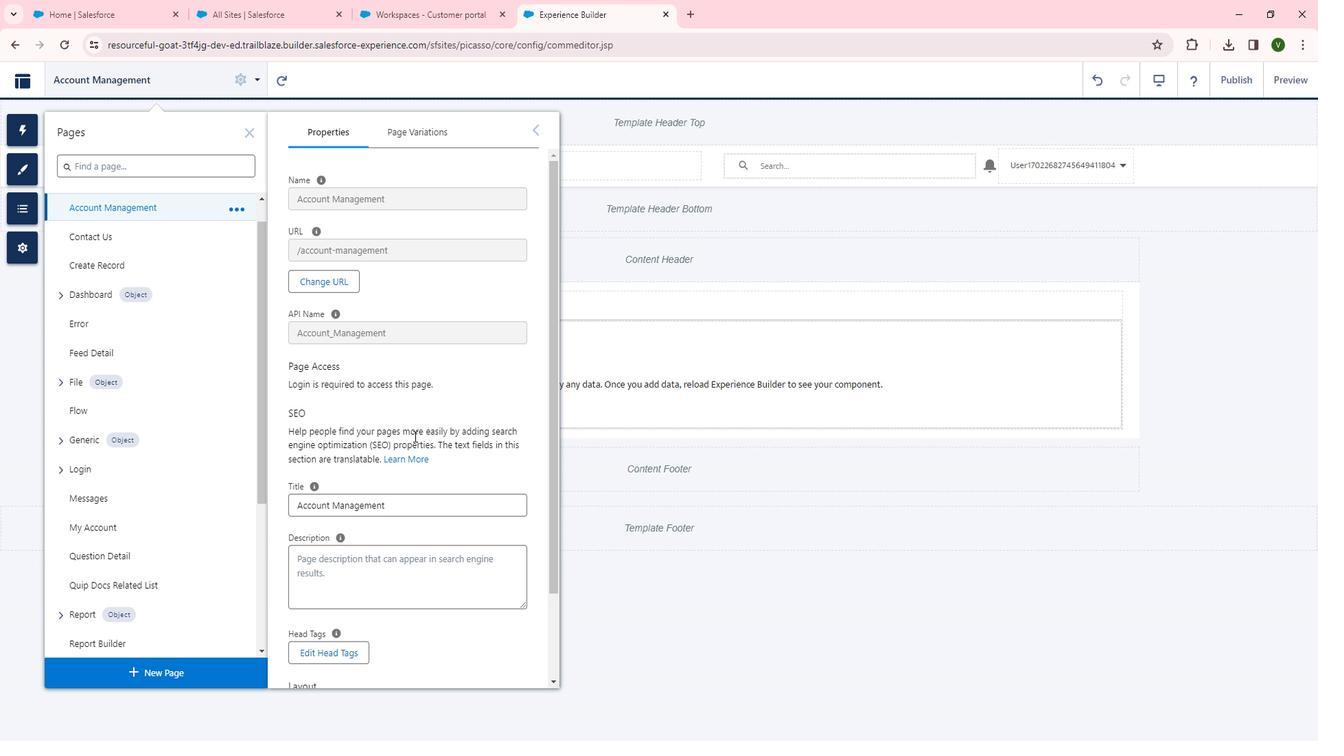 
Action: Mouse scrolled (421, 426) with delta (0, 0)
Screenshot: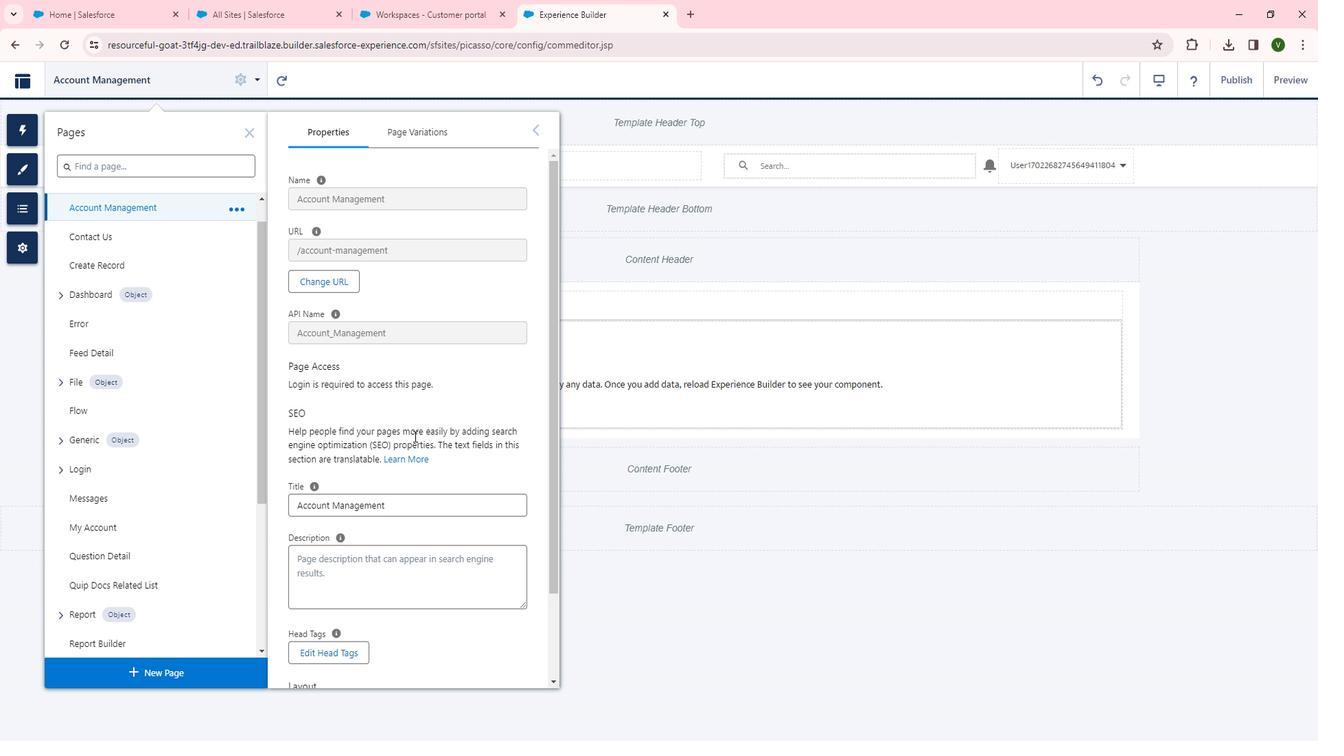
Action: Mouse scrolled (421, 426) with delta (0, 0)
Screenshot: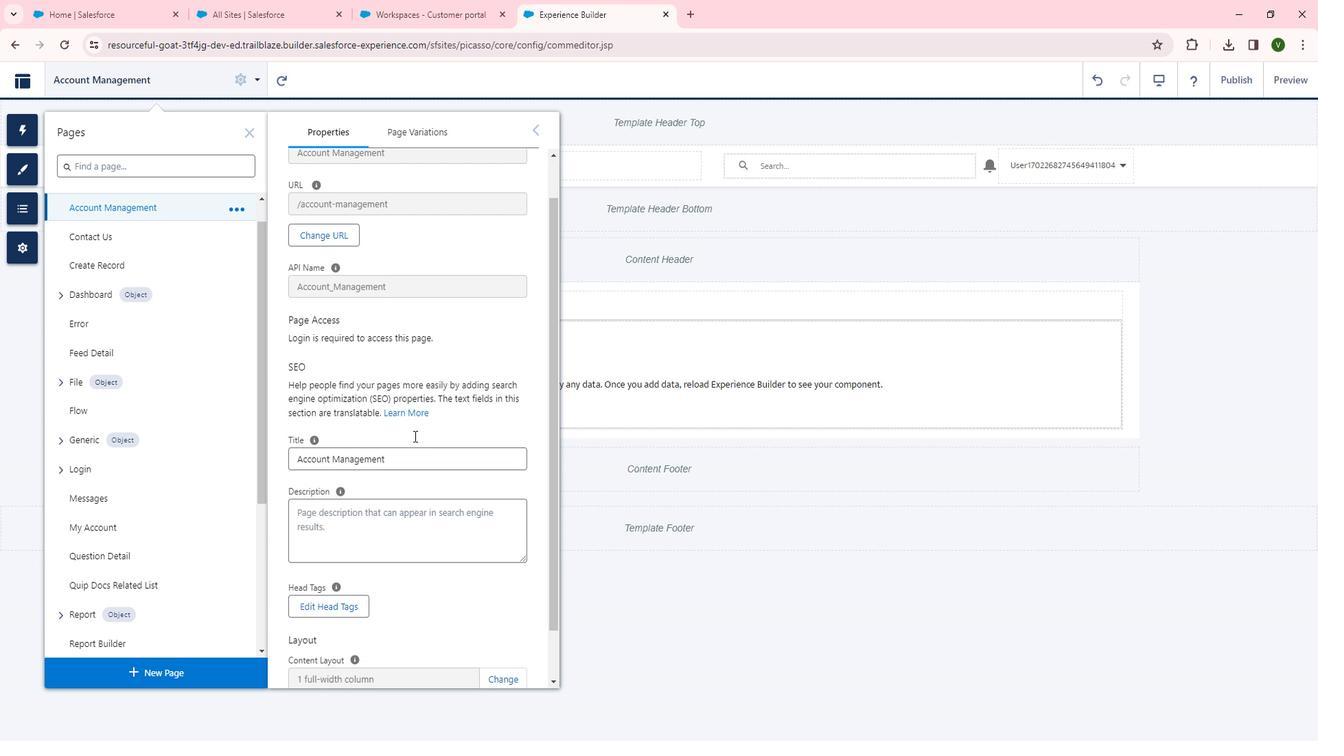 
Action: Mouse scrolled (421, 426) with delta (0, 0)
Screenshot: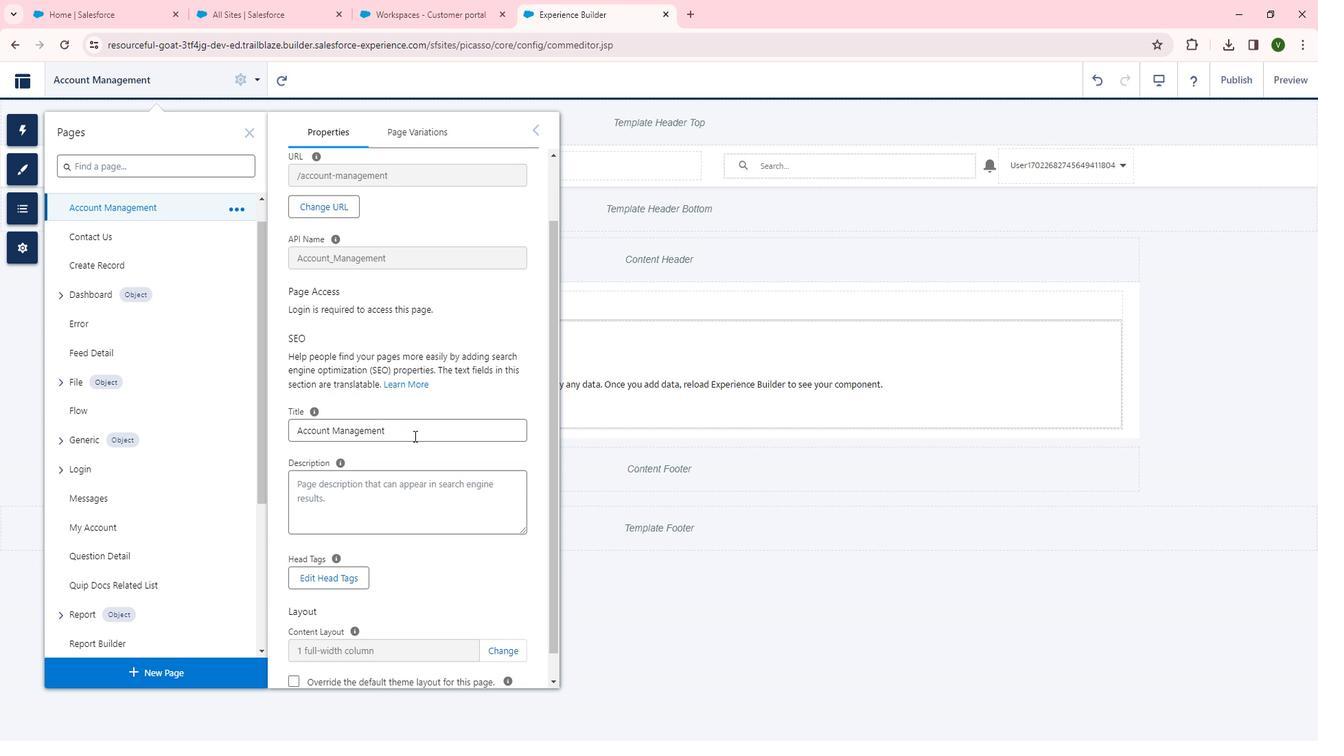 
Action: Mouse moved to (426, 400)
Screenshot: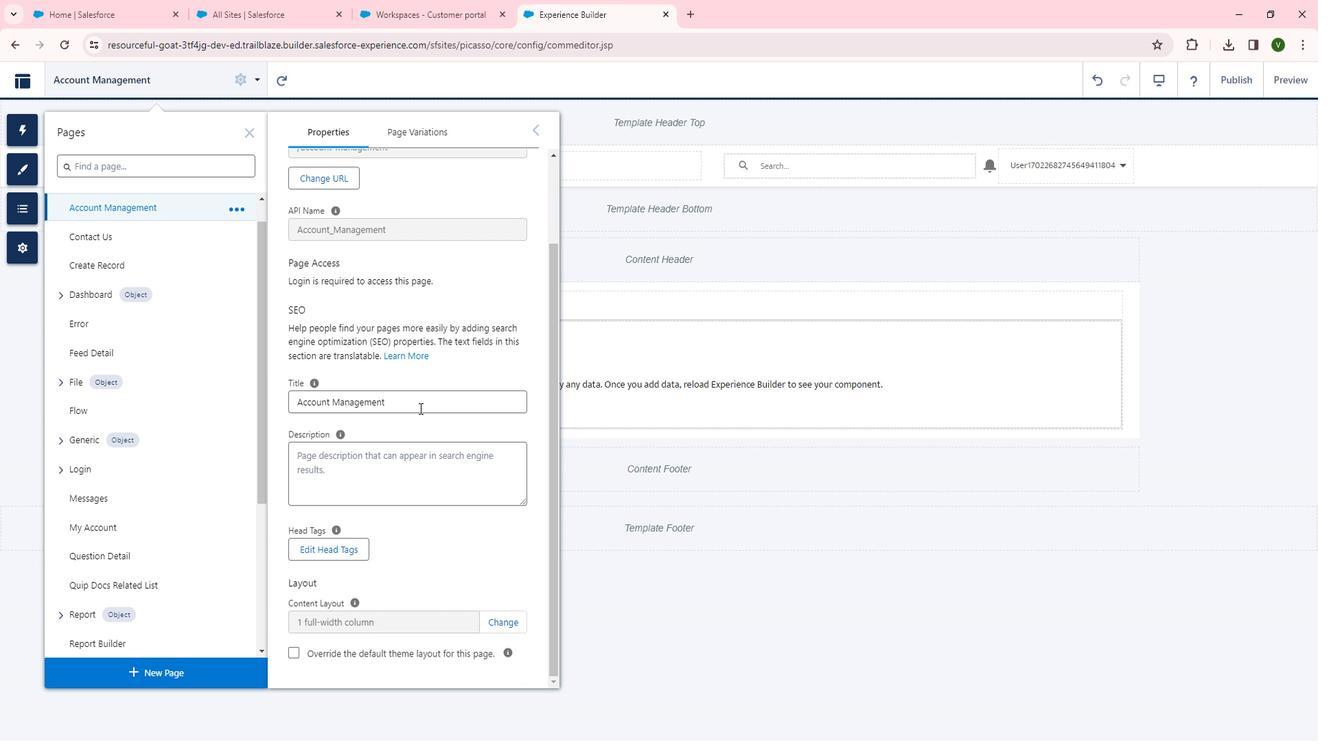 
Action: Mouse pressed left at (426, 400)
Screenshot: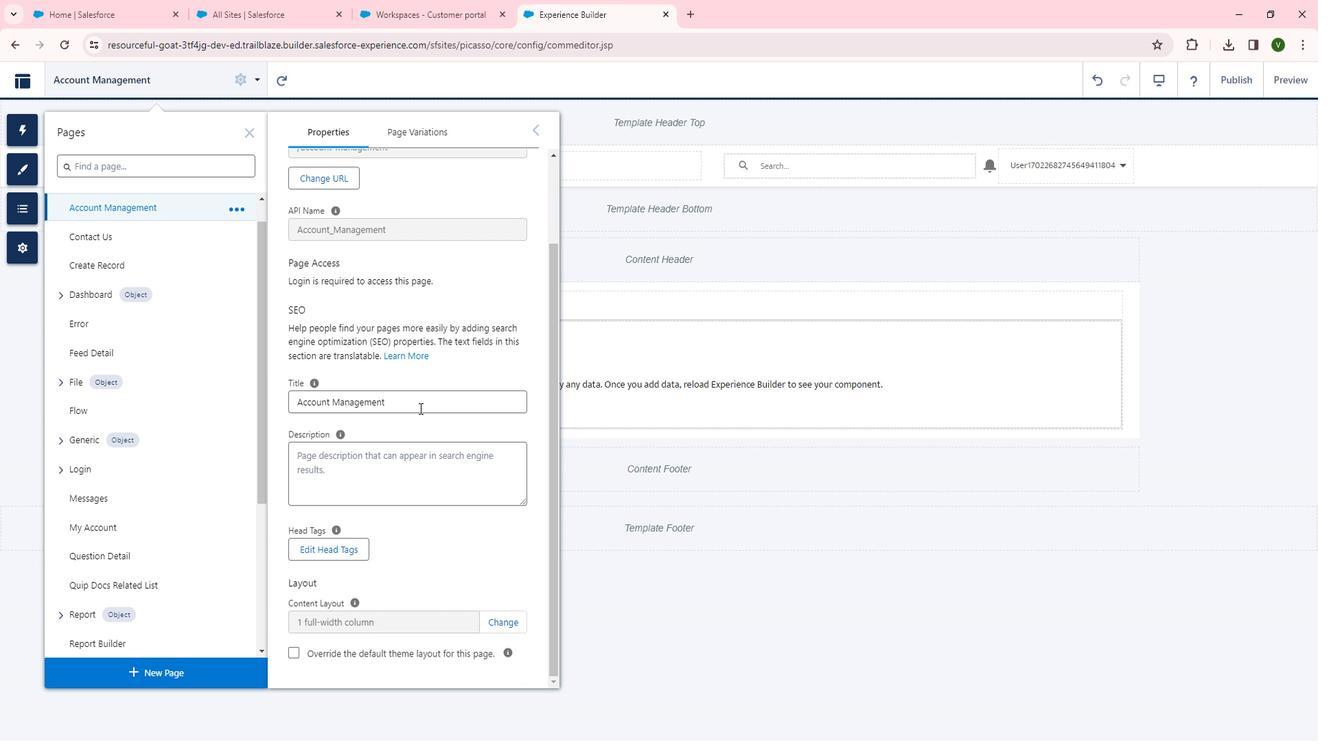 
Action: Key pressed <Key.backspace><Key.backspace><Key.backspace><Key.backspace><Key.backspace>e
Screenshot: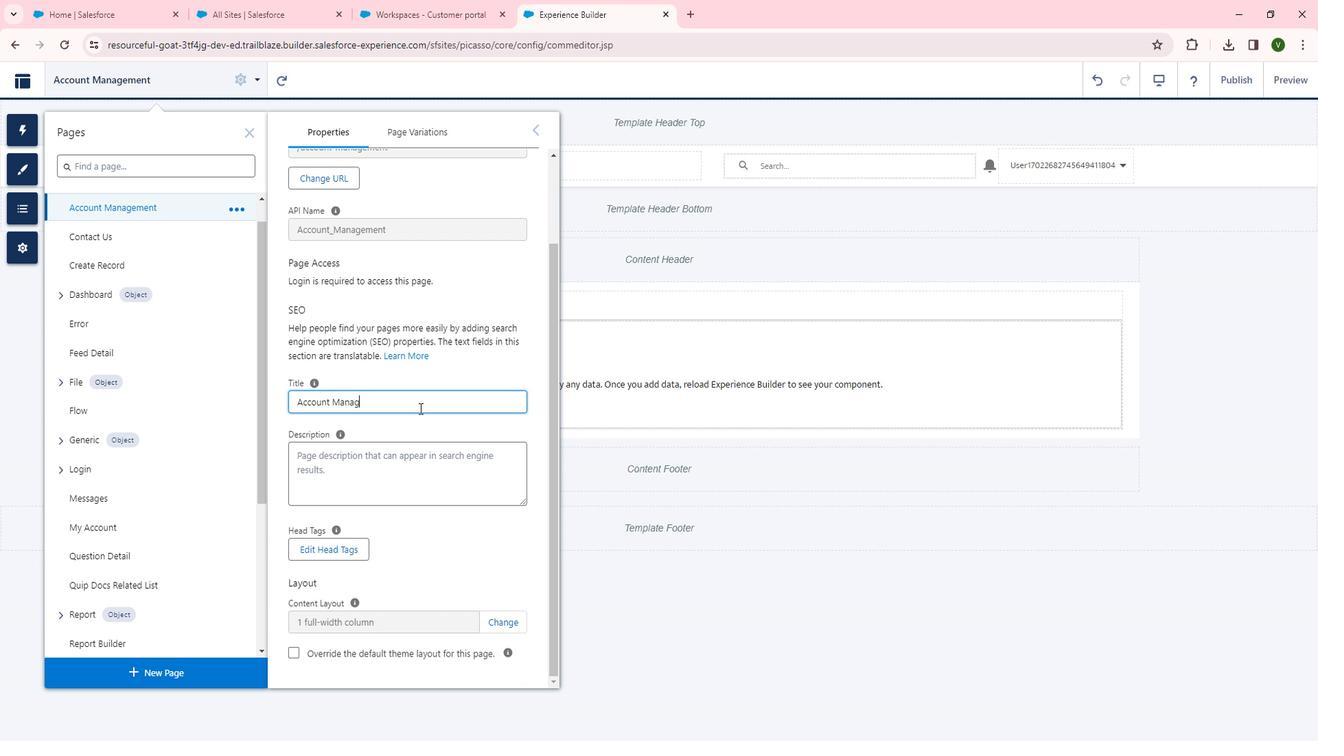 
Action: Mouse moved to (431, 493)
Screenshot: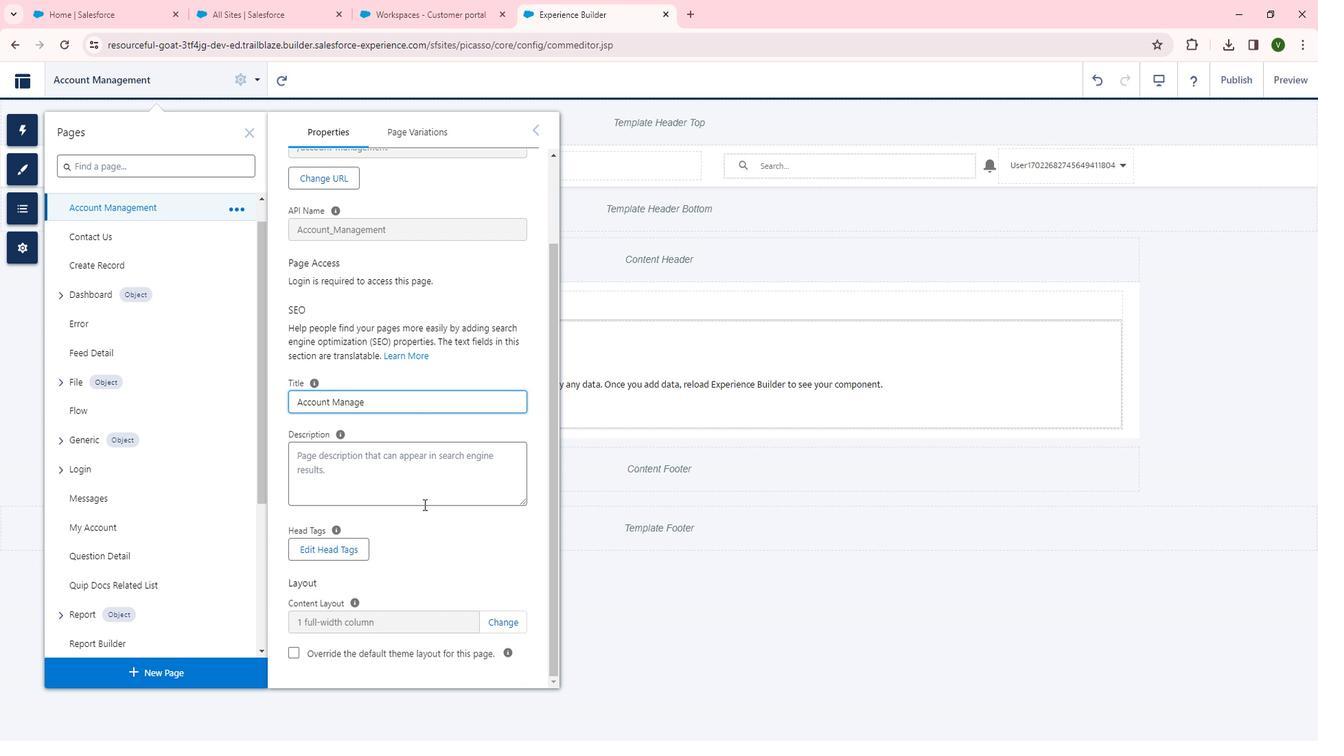 
Action: Mouse scrolled (431, 492) with delta (0, 0)
Screenshot: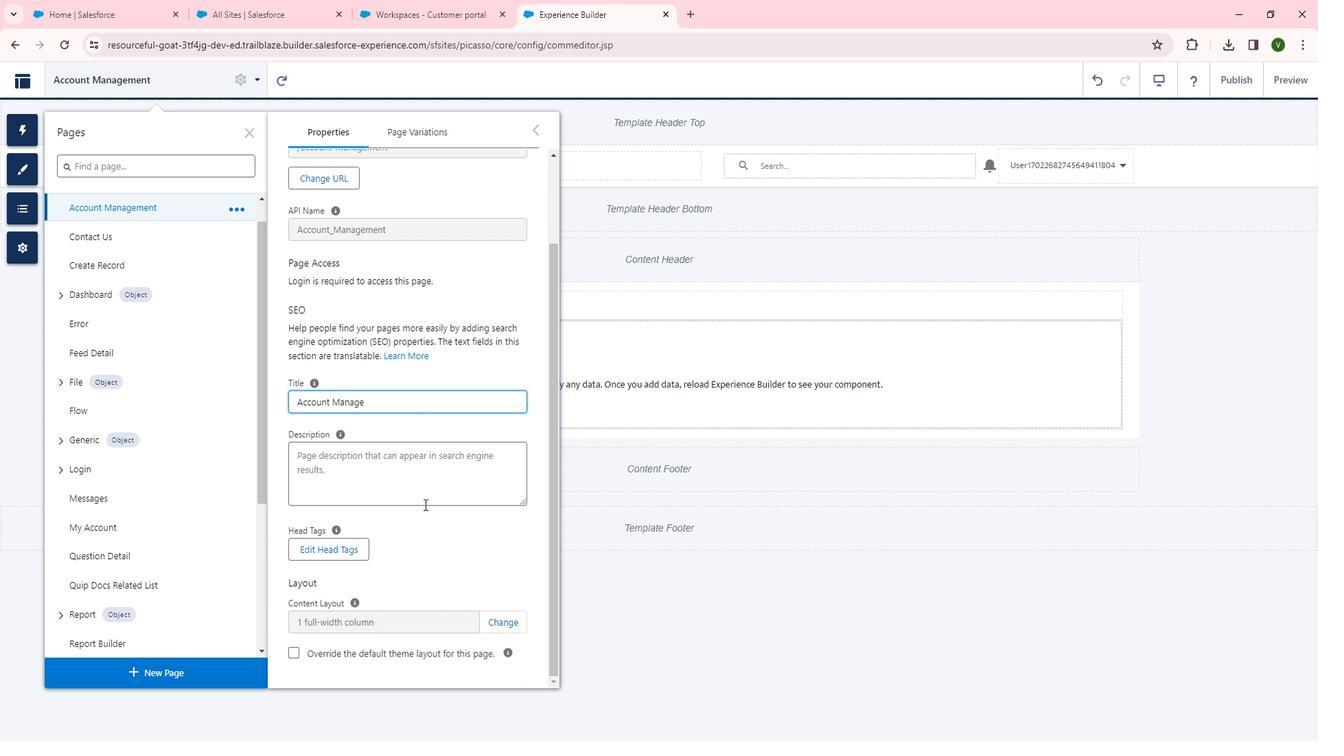 
Action: Mouse scrolled (431, 492) with delta (0, 0)
Screenshot: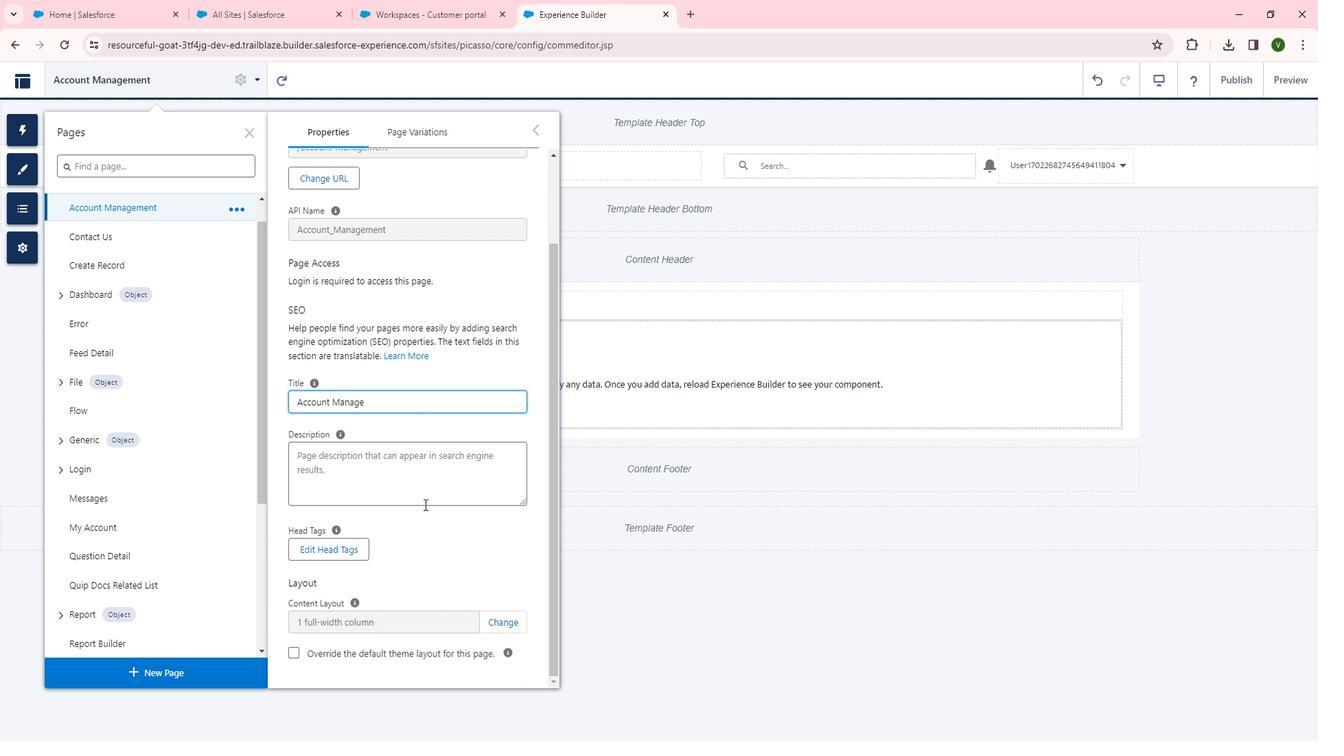 
Action: Mouse scrolled (431, 492) with delta (0, 0)
Screenshot: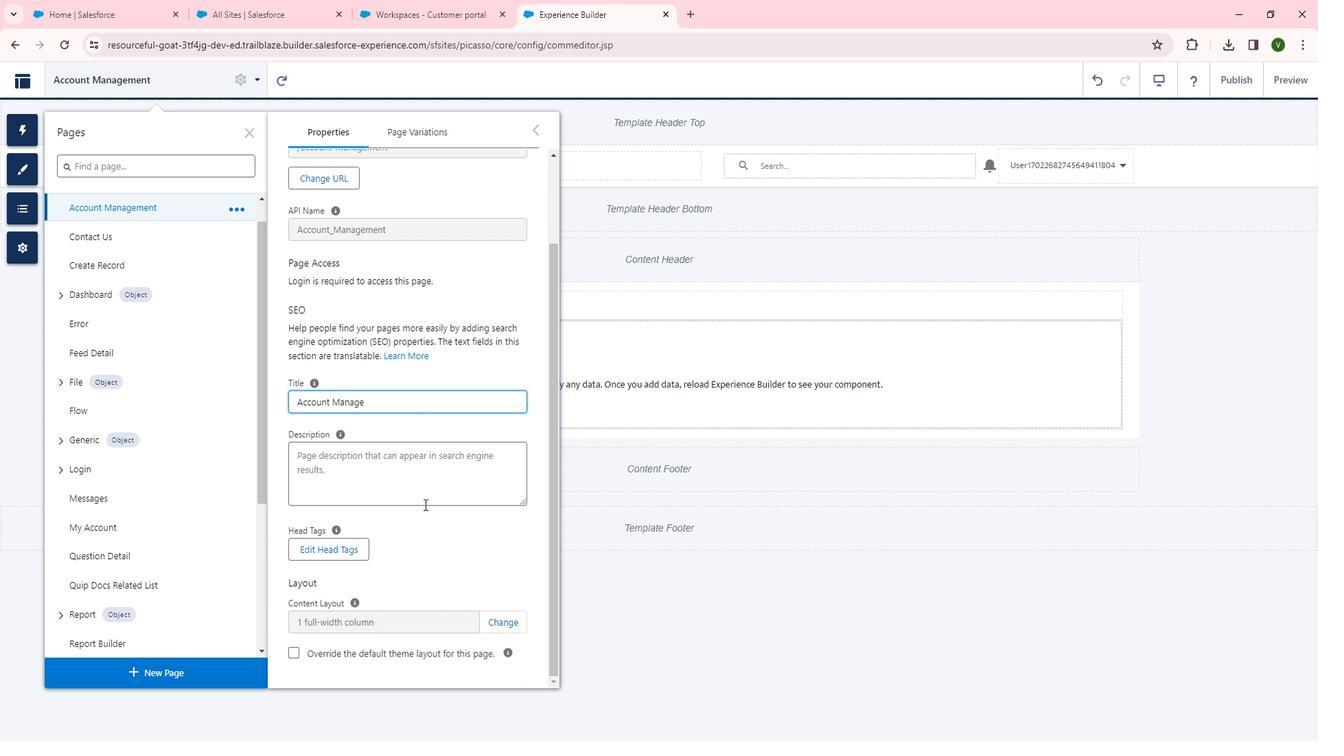 
Action: Mouse moved to (437, 488)
Screenshot: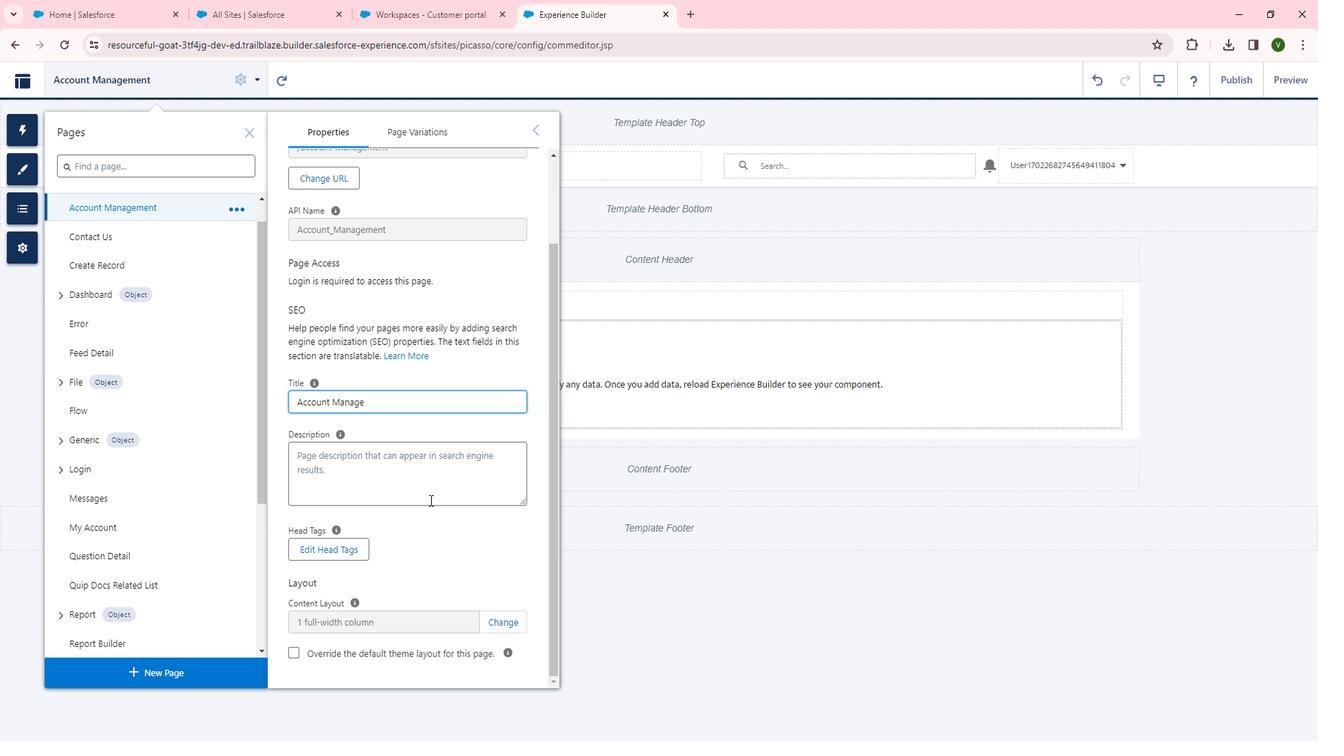 
